 Task: Add an event with the title Staff Training: Customer Service Excellence, date '2024/04/10', time 8:00 AM to 10:00 AMand add a description: Join us at the Networking Mixer Event and unlock a world of professional opportunities. Connect with like-minded individuals, expand your network, and forge relationships that can propel your career to new heights. With a diverse group of professionals in attendance, you will leave inspired, informed, and equipped with valuable connections to support your professional journey., put the event into Green category . Add location for the event as: 567 Vineyard Road, London, United Kingdom, logged in from the account softage.3@softage.netand send the event invitation to softage.9@softage.net and softage.10@softage.net. Set a reminder for the event 12 hour before
Action: Mouse moved to (80, 93)
Screenshot: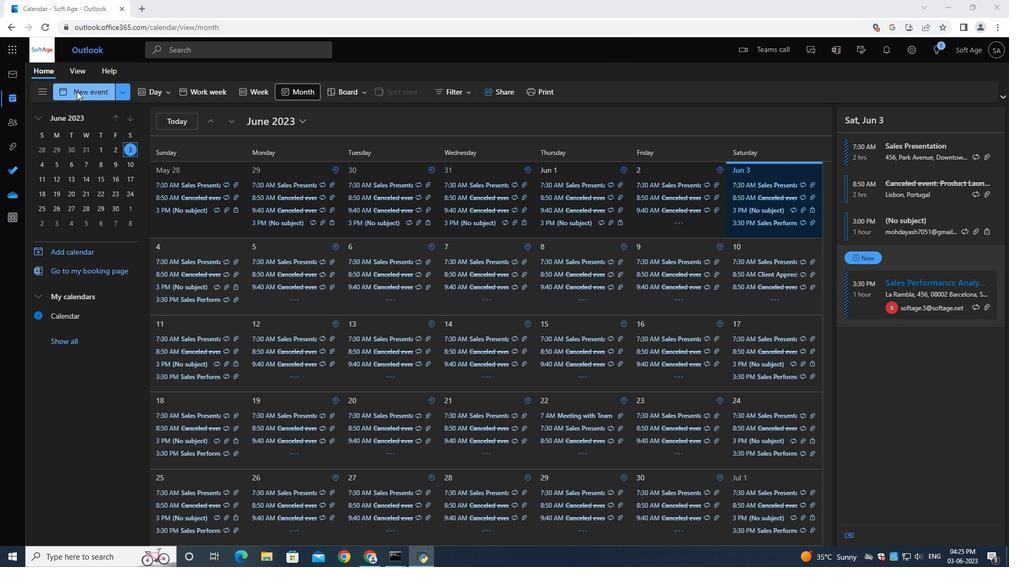 
Action: Mouse pressed left at (80, 93)
Screenshot: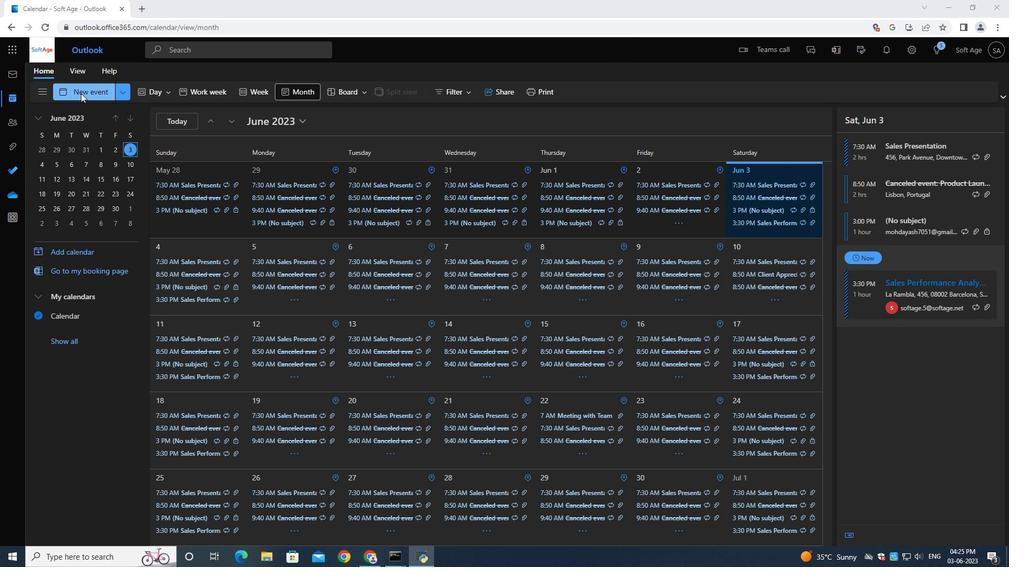 
Action: Mouse moved to (375, 163)
Screenshot: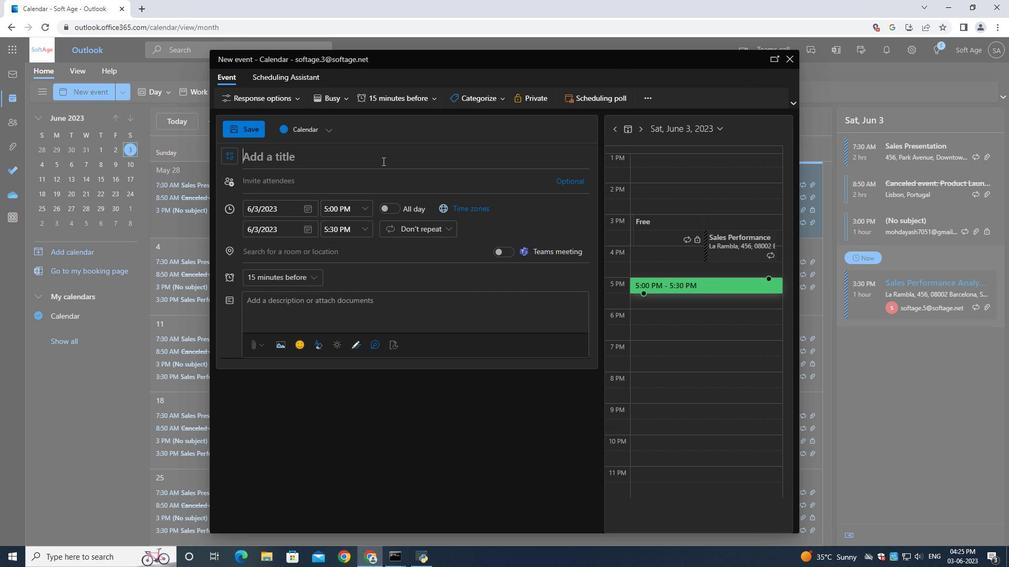 
Action: Mouse pressed left at (375, 163)
Screenshot: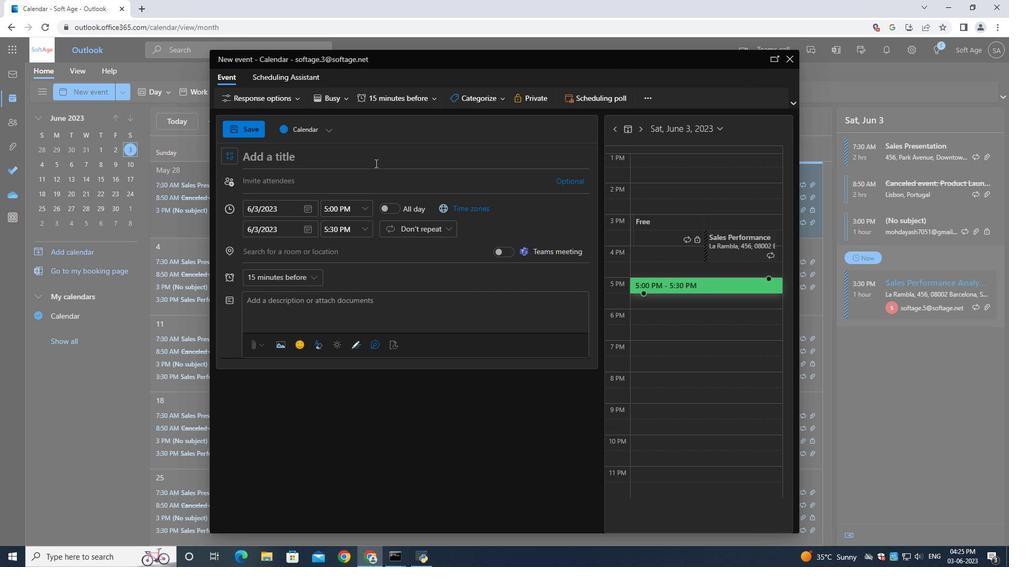 
Action: Mouse moved to (375, 162)
Screenshot: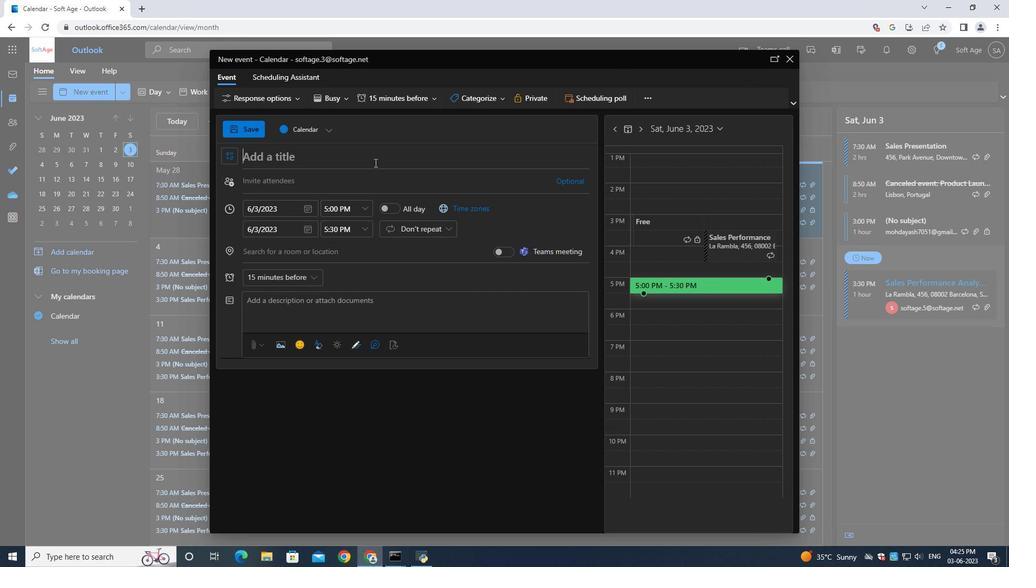 
Action: Key pressed <Key.shift>Staff<Key.shift><Key.space><Key.shift><Key.shift><Key.shift><Key.shift><Key.shift><Key.shift><Key.shift><Key.shift><Key.shift><Key.shift><Key.shift><Key.shift><Key.shift><Key.shift><Key.shift><Key.shift><Key.shift><Key.shift><Key.shift><Key.shift><Key.shift><Key.shift><Key.shift><Key.shift><Key.shift><Key.shift><Key.shift><Key.shift><Key.shift><Key.shift><Key.shift><Key.shift><Key.shift><Key.shift><Key.shift><Key.shift><Key.shift><Key.shift><Key.shift><Key.shift><Key.shift><Key.shift><Key.shift><Key.shift><Key.shift><Key.shift><Key.shift><Key.shift><Key.shift><Key.shift>Training<Key.shift_r>:<Key.space><Key.shift><Key.shift><Key.shift><Key.shift><Key.shift><Key.shift><Key.shift><Key.shift><Key.shift><Key.shift><Key.shift><Key.shift><Key.shift><Key.shift><Key.shift><Key.shift><Key.shift><Key.shift><Key.shift><Key.shift><Key.shift><Key.shift><Key.shift><Key.shift><Key.shift>Custto<Key.backspace><Key.backspace>omer<Key.space><Key.shift>Service<Key.space><Key.shift>Excellence
Screenshot: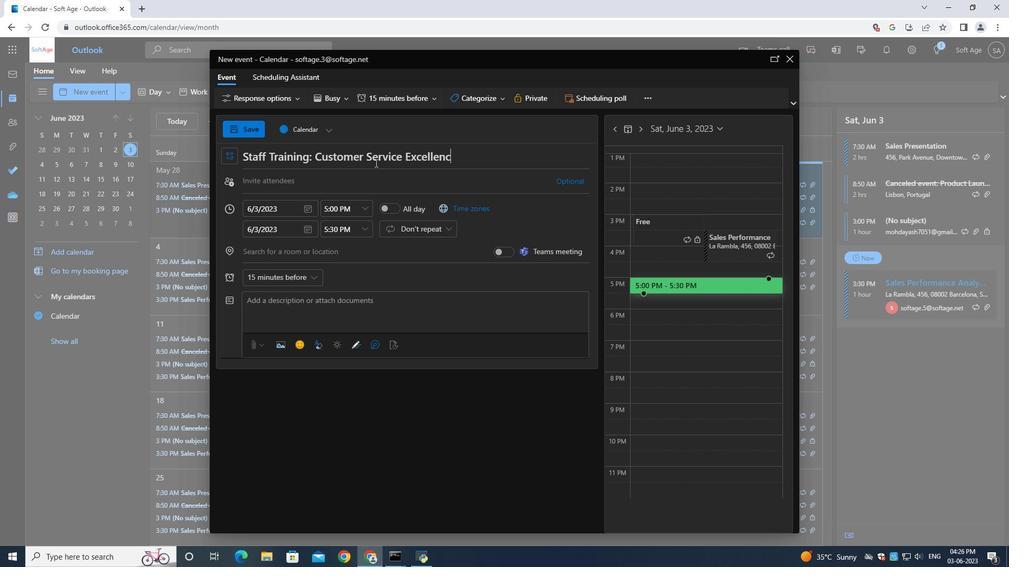 
Action: Mouse moved to (306, 203)
Screenshot: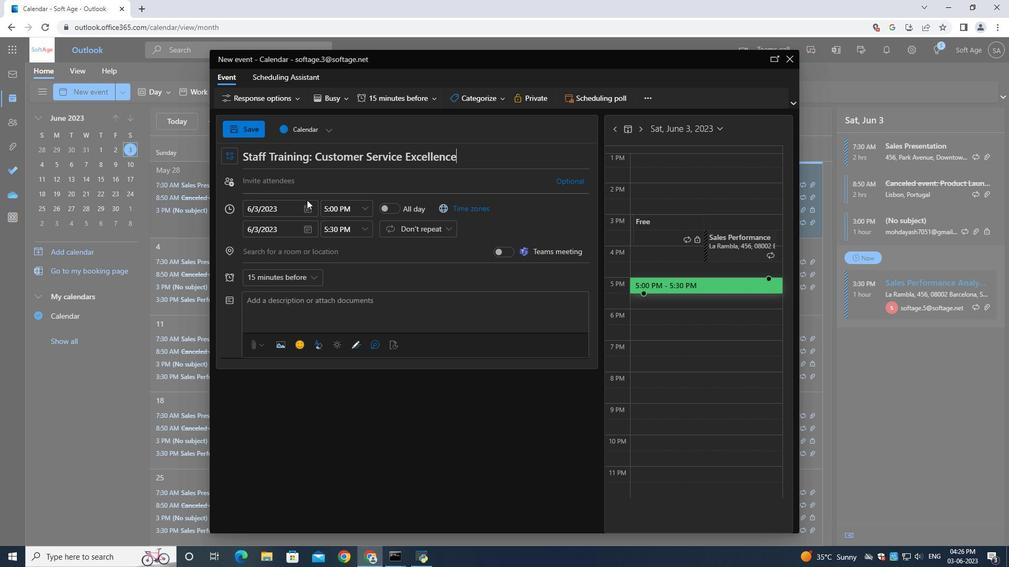 
Action: Mouse pressed left at (306, 203)
Screenshot: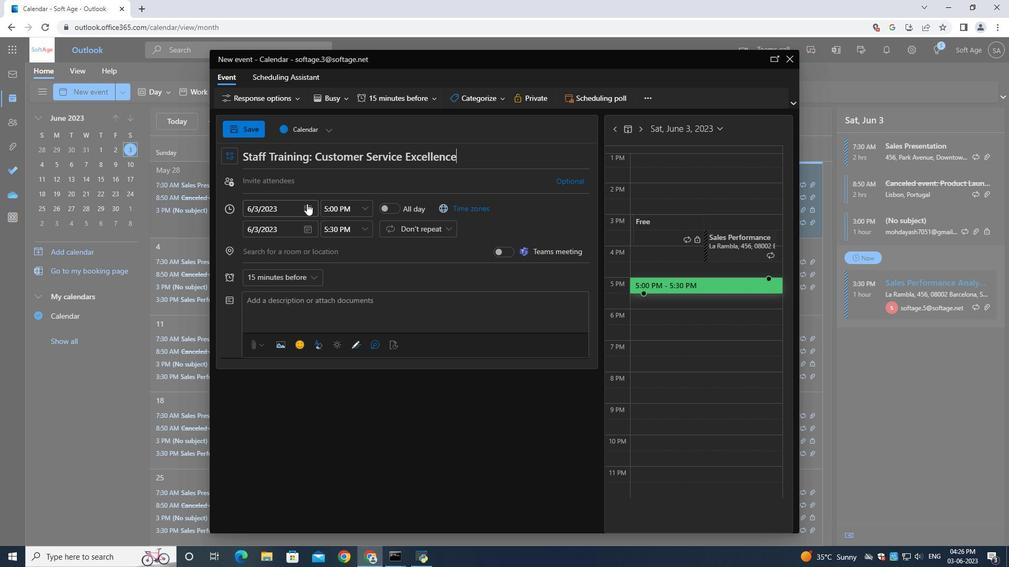 
Action: Mouse moved to (341, 233)
Screenshot: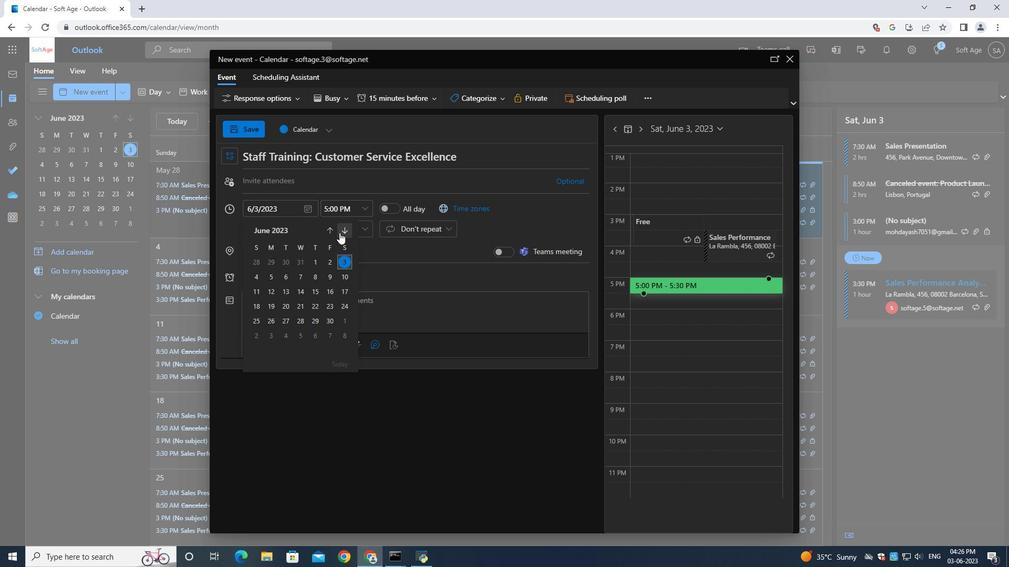 
Action: Mouse pressed left at (341, 233)
Screenshot: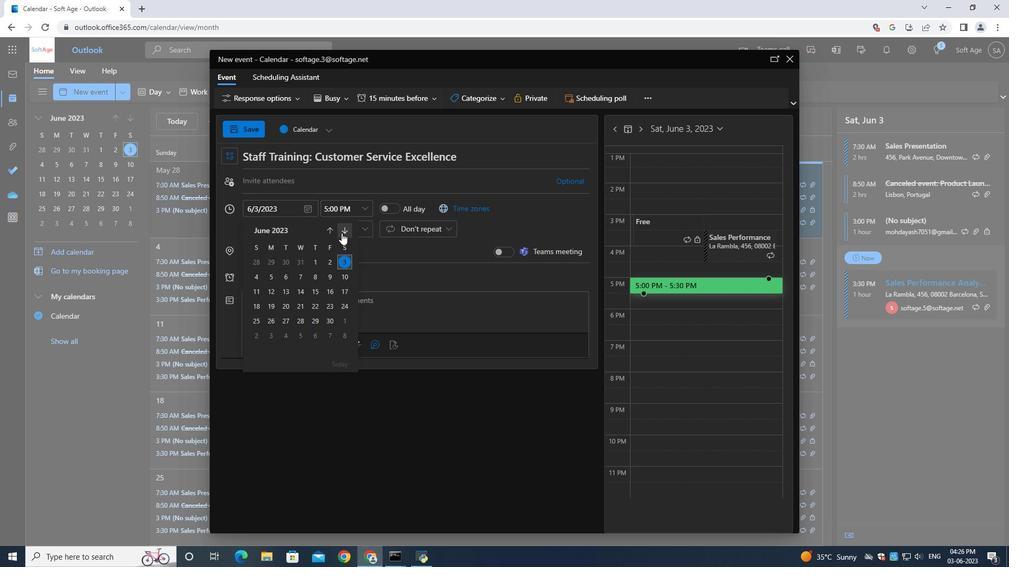 
Action: Mouse pressed left at (341, 233)
Screenshot: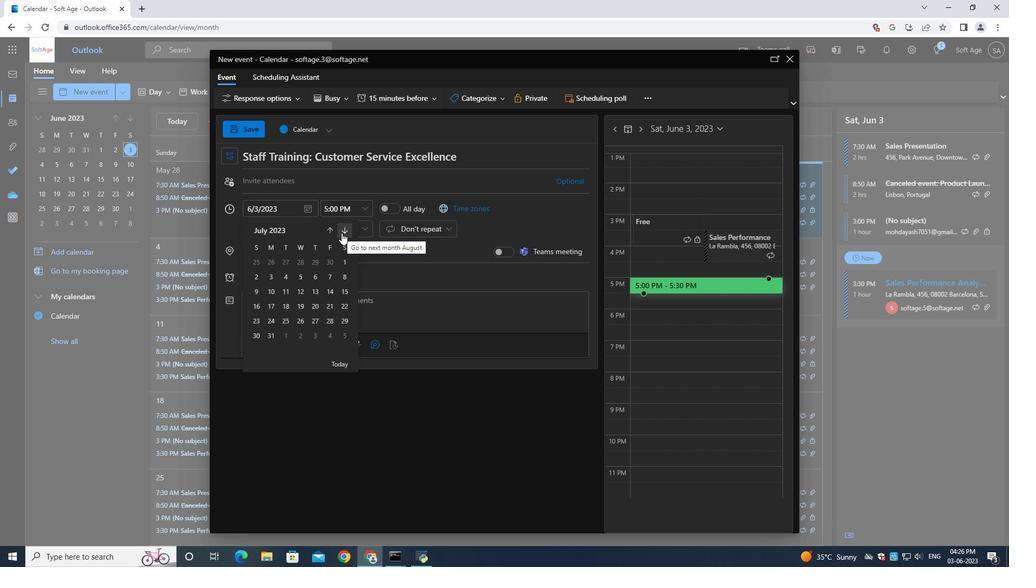 
Action: Mouse pressed left at (341, 233)
Screenshot: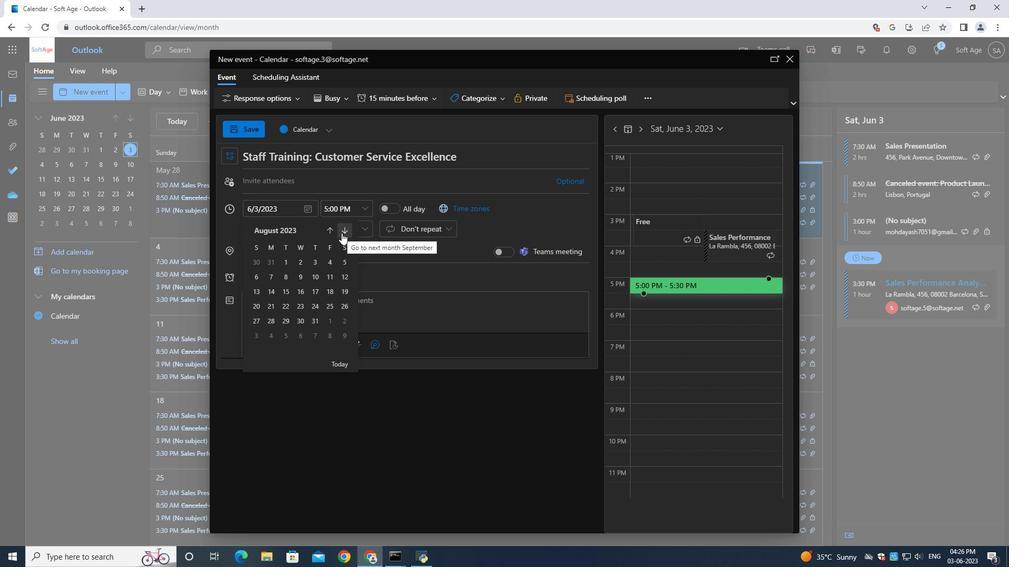 
Action: Mouse pressed left at (341, 233)
Screenshot: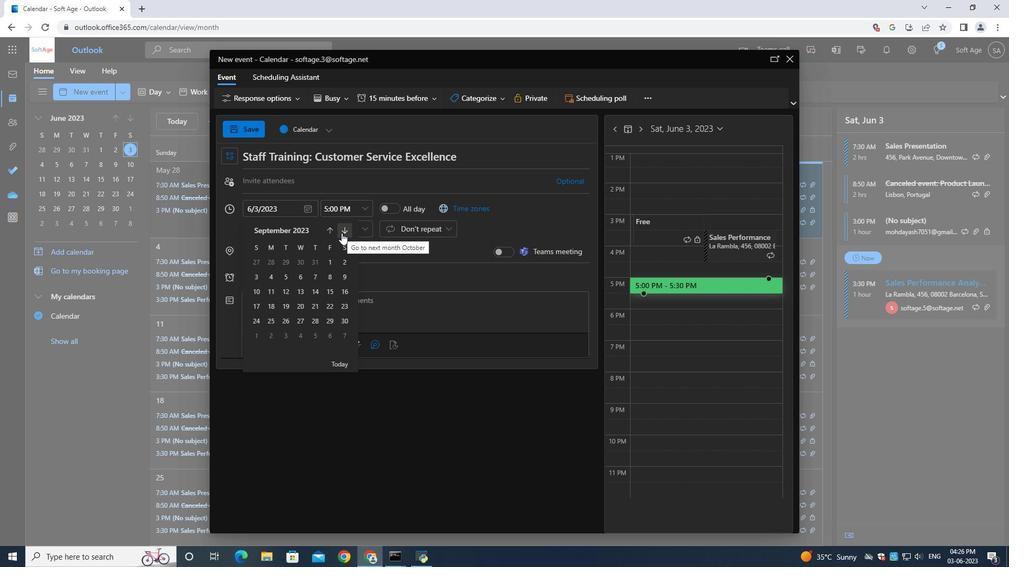 
Action: Mouse pressed left at (341, 233)
Screenshot: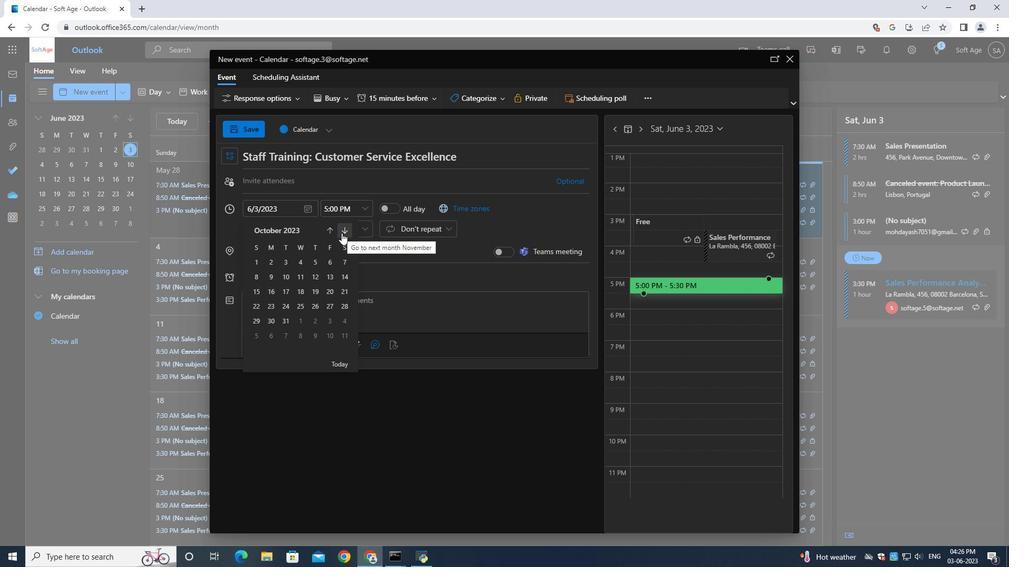 
Action: Mouse moved to (342, 233)
Screenshot: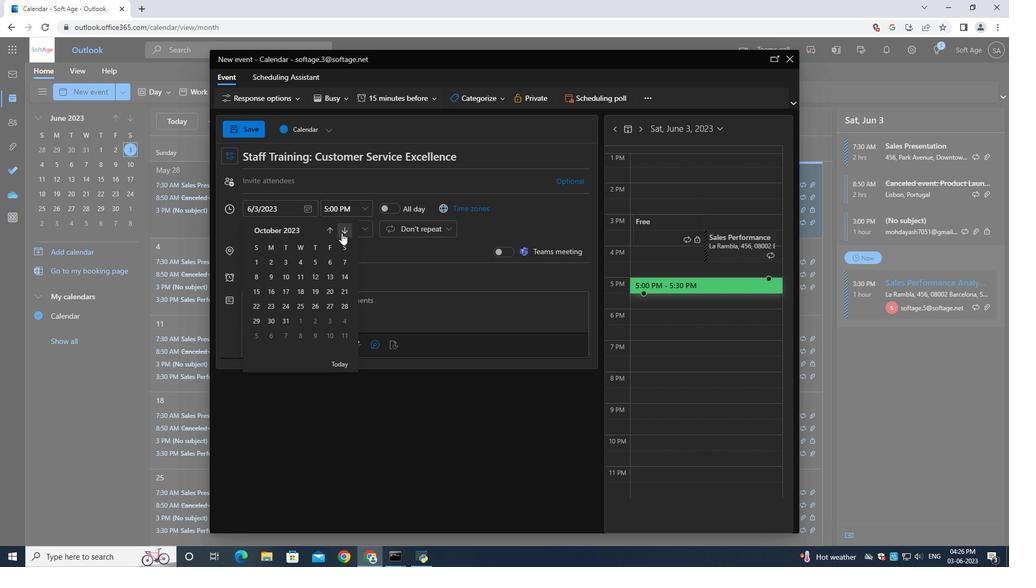 
Action: Mouse pressed left at (342, 233)
Screenshot: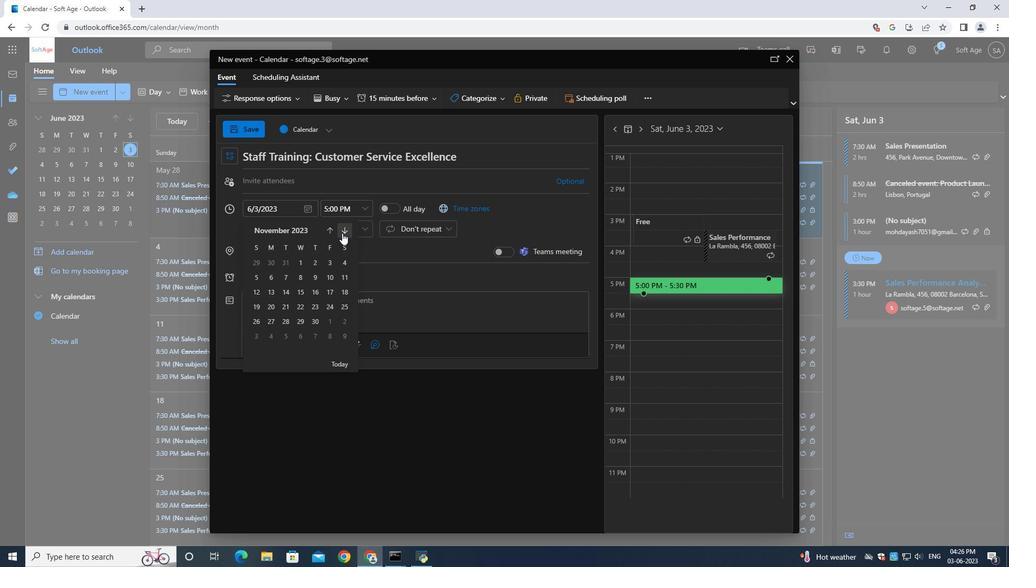 
Action: Mouse pressed left at (342, 233)
Screenshot: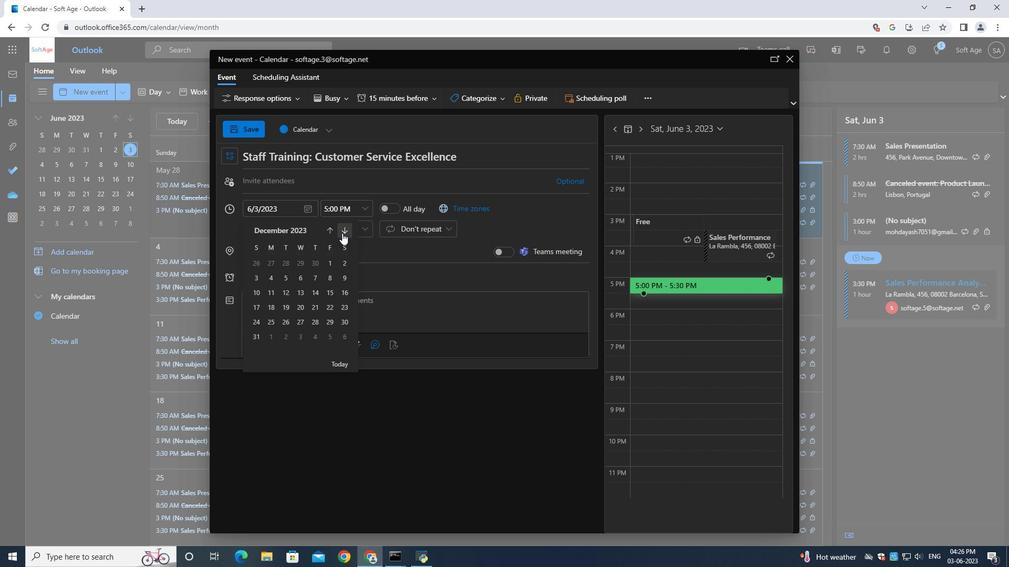 
Action: Mouse pressed left at (342, 233)
Screenshot: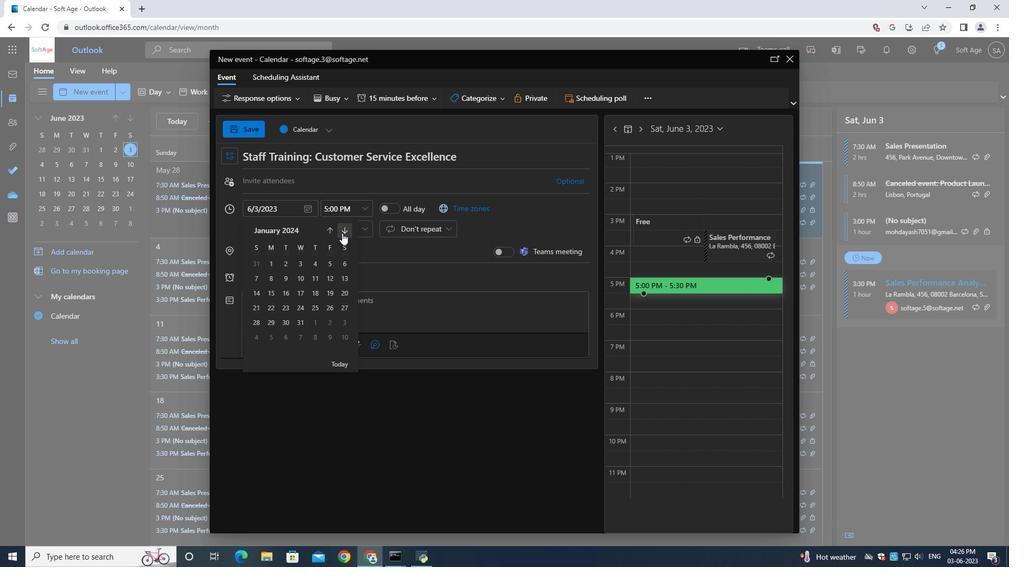
Action: Mouse pressed left at (342, 233)
Screenshot: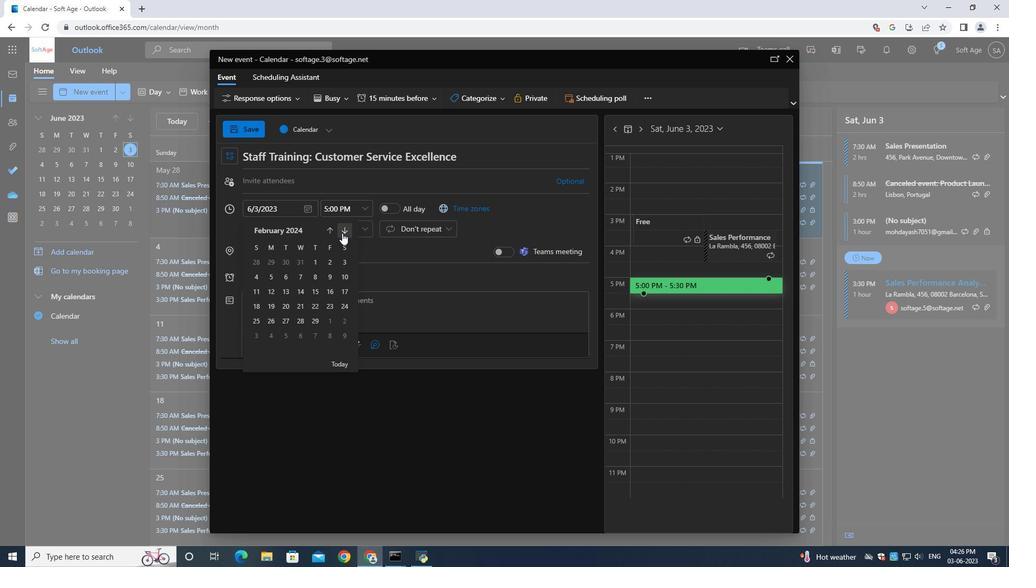 
Action: Mouse moved to (327, 232)
Screenshot: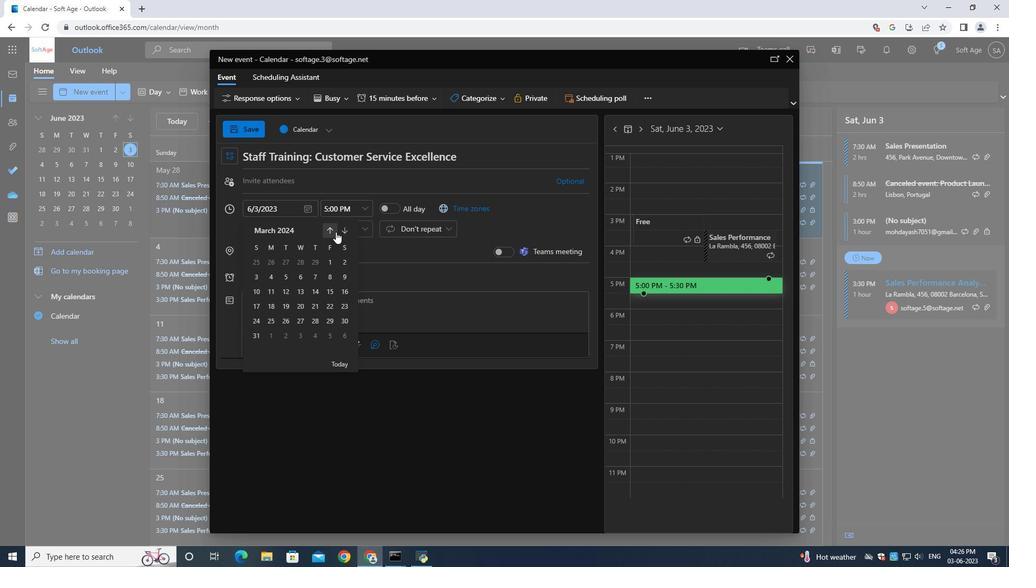 
Action: Mouse pressed left at (327, 232)
Screenshot: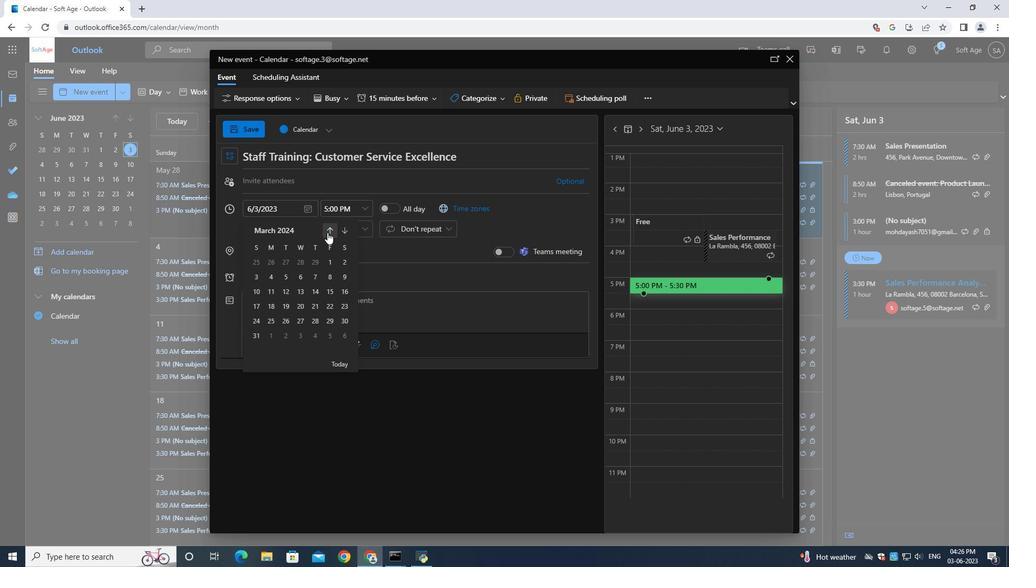 
Action: Mouse pressed left at (327, 232)
Screenshot: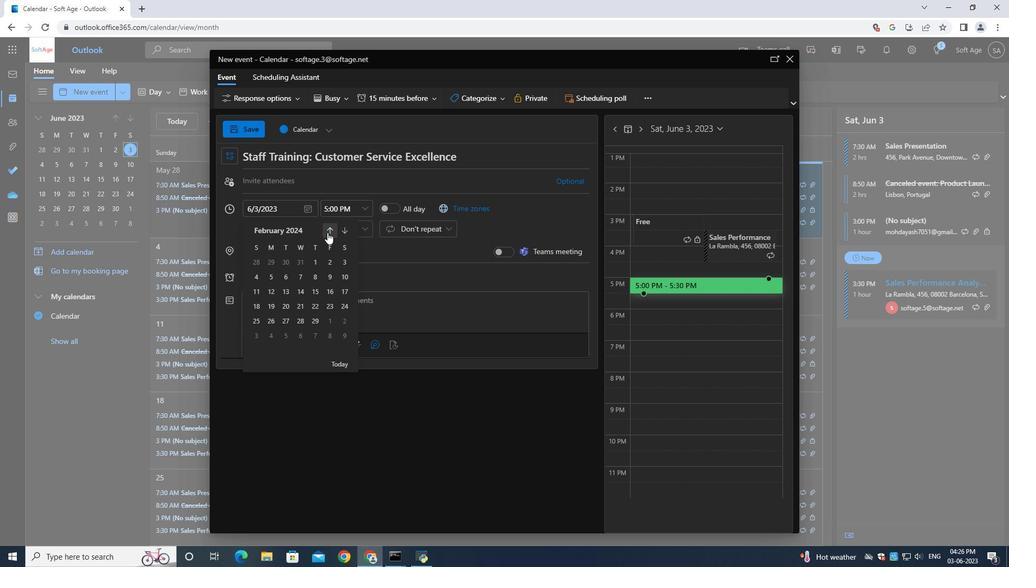 
Action: Mouse moved to (344, 229)
Screenshot: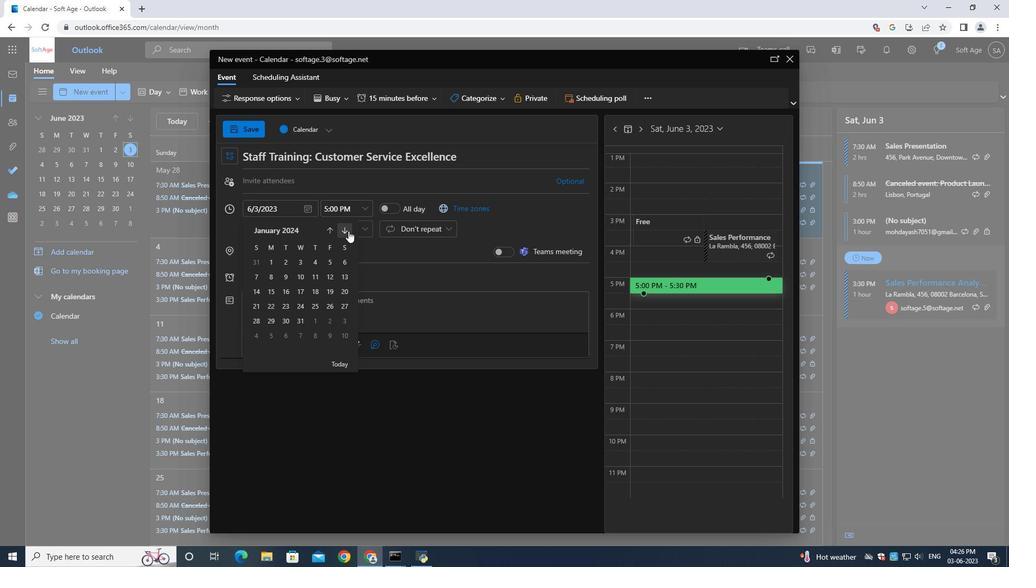 
Action: Mouse pressed left at (344, 229)
Screenshot: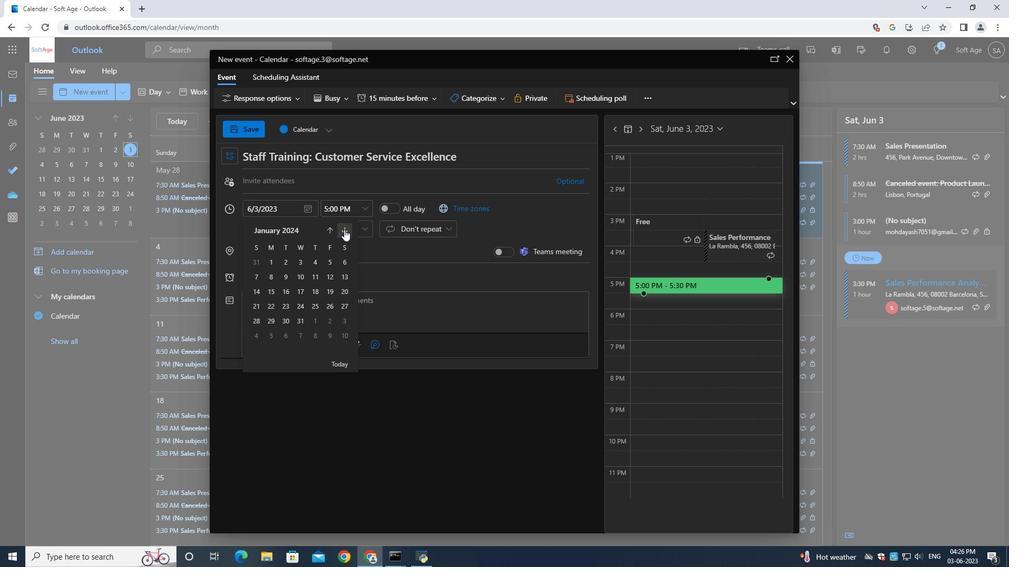 
Action: Mouse pressed left at (344, 229)
Screenshot: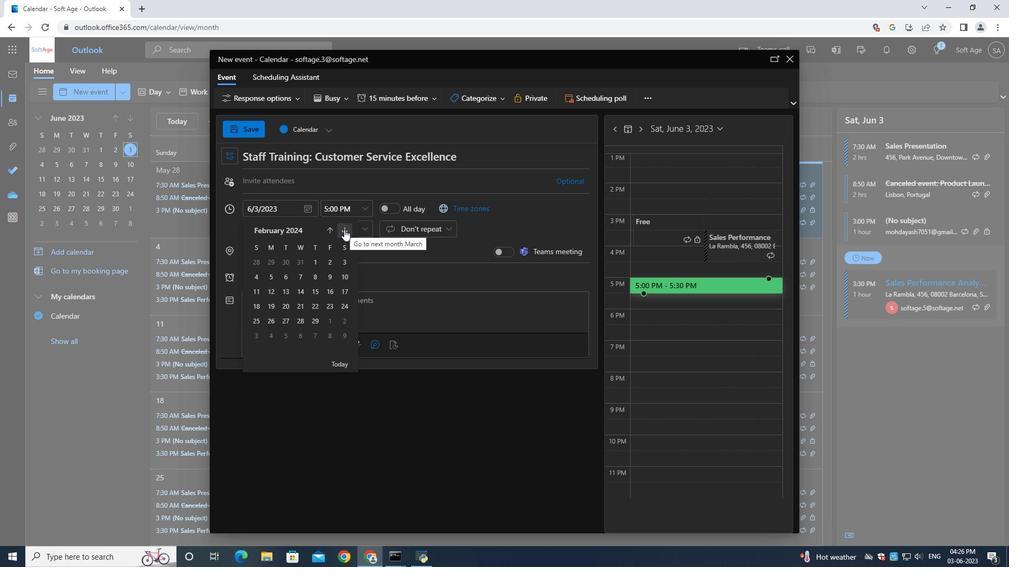 
Action: Mouse pressed left at (344, 229)
Screenshot: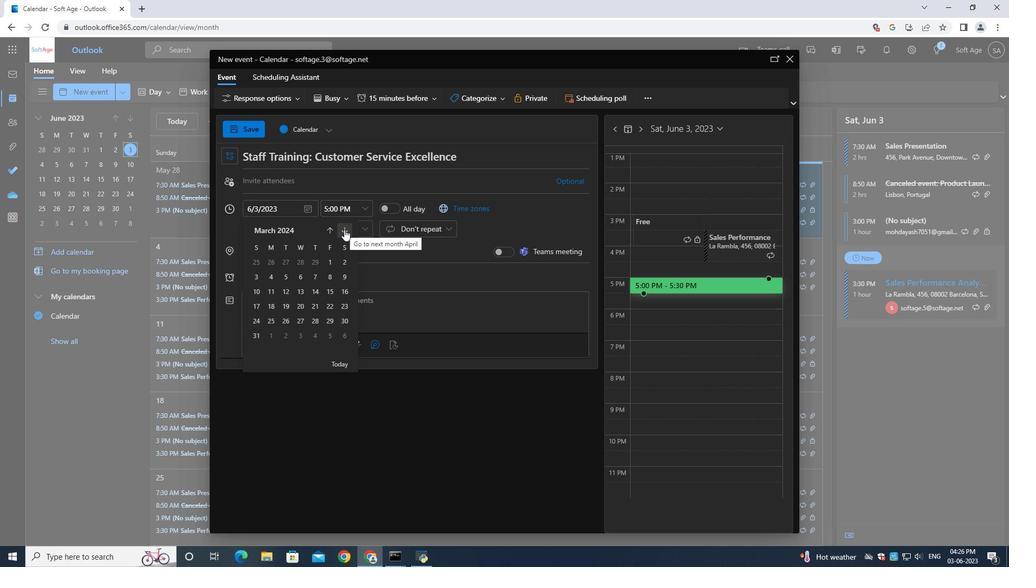 
Action: Mouse moved to (302, 282)
Screenshot: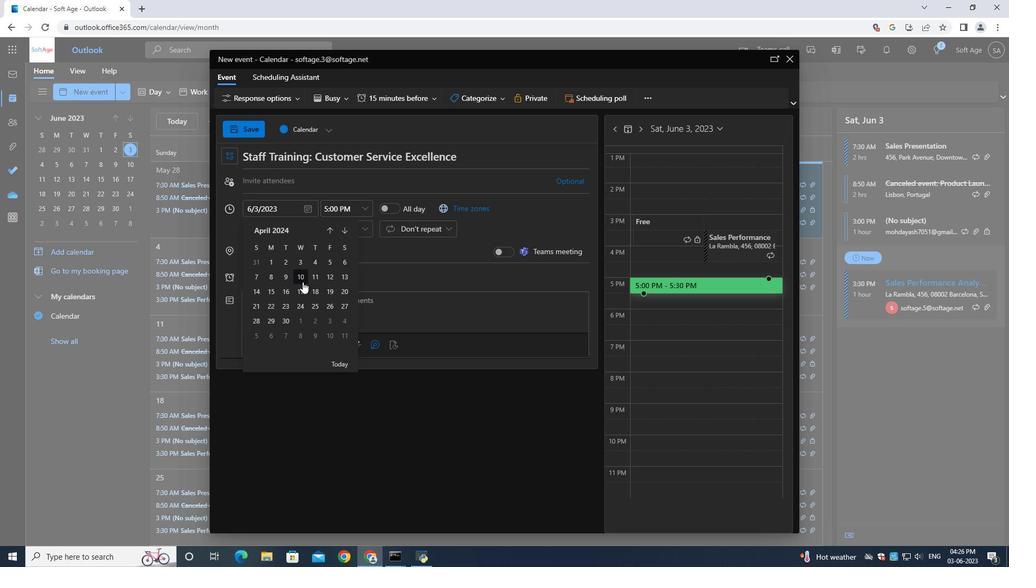 
Action: Mouse pressed left at (302, 282)
Screenshot: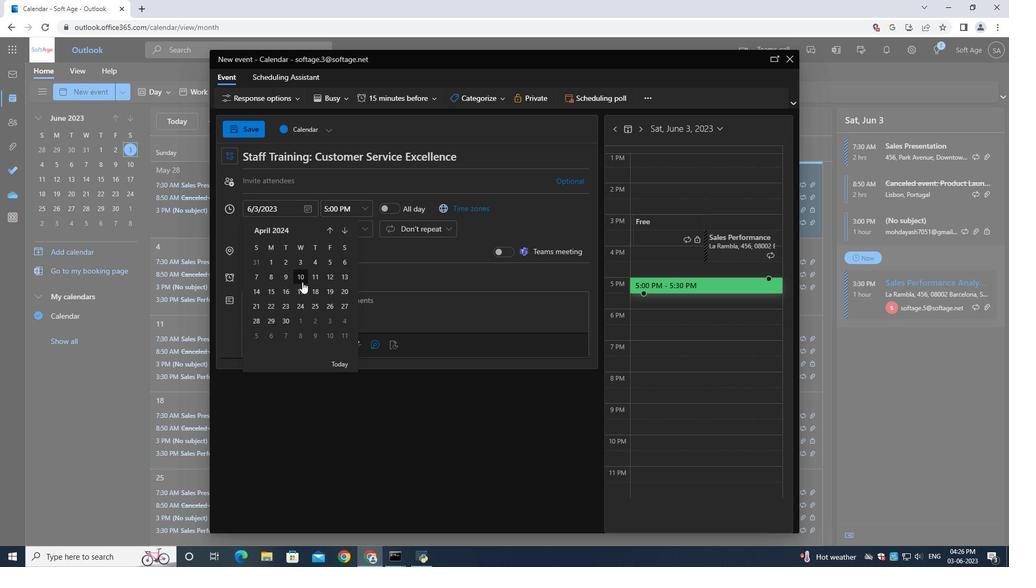 
Action: Mouse moved to (349, 212)
Screenshot: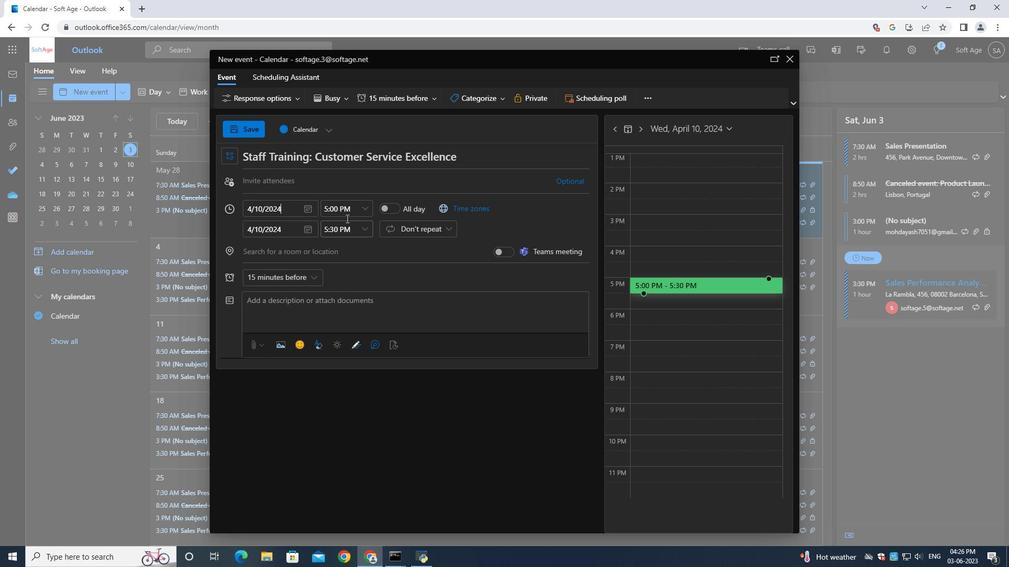 
Action: Mouse pressed left at (349, 212)
Screenshot: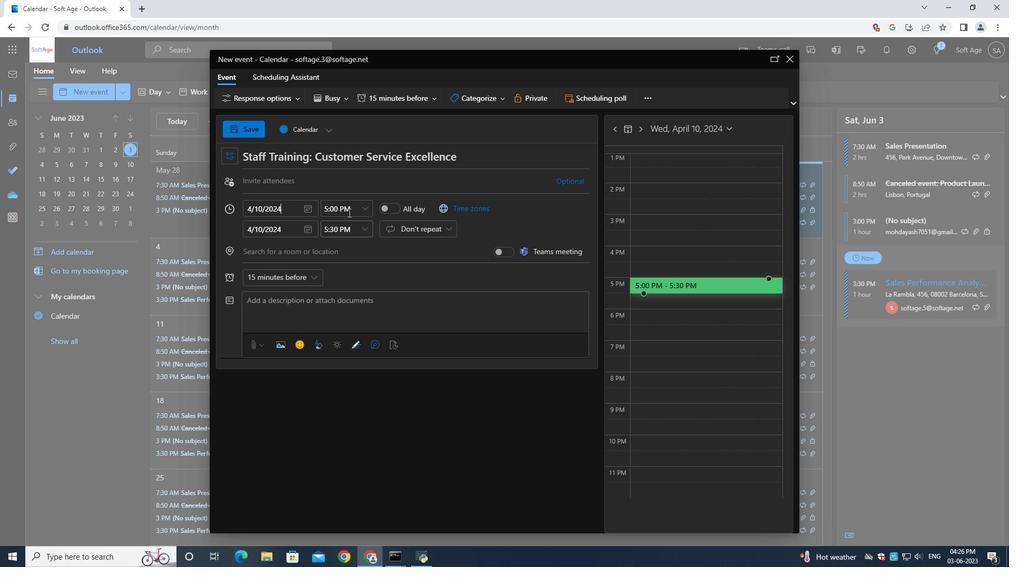 
Action: Mouse moved to (350, 213)
Screenshot: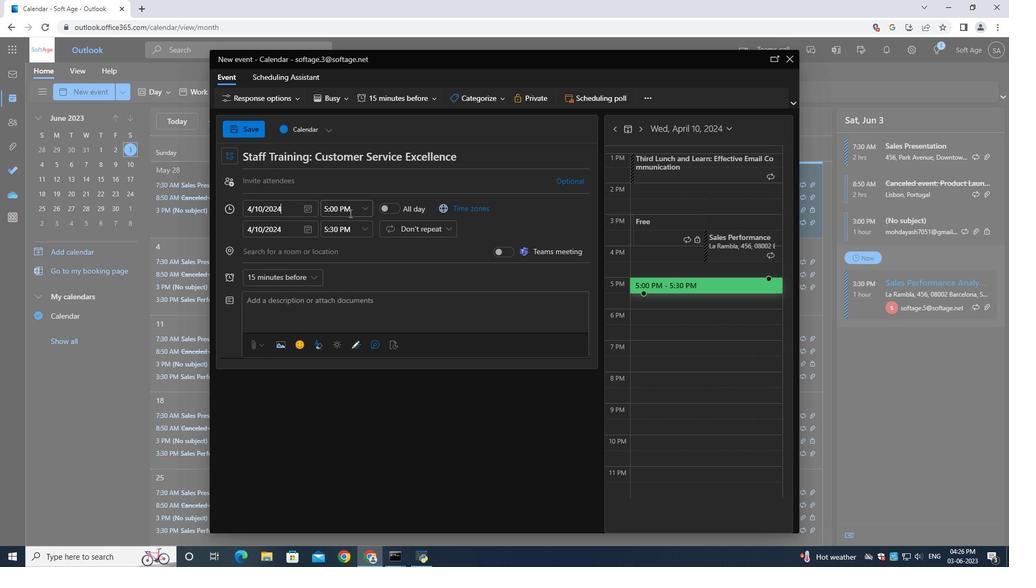 
Action: Key pressed 8<Key.shift_r>:00<Key.shift>AM
Screenshot: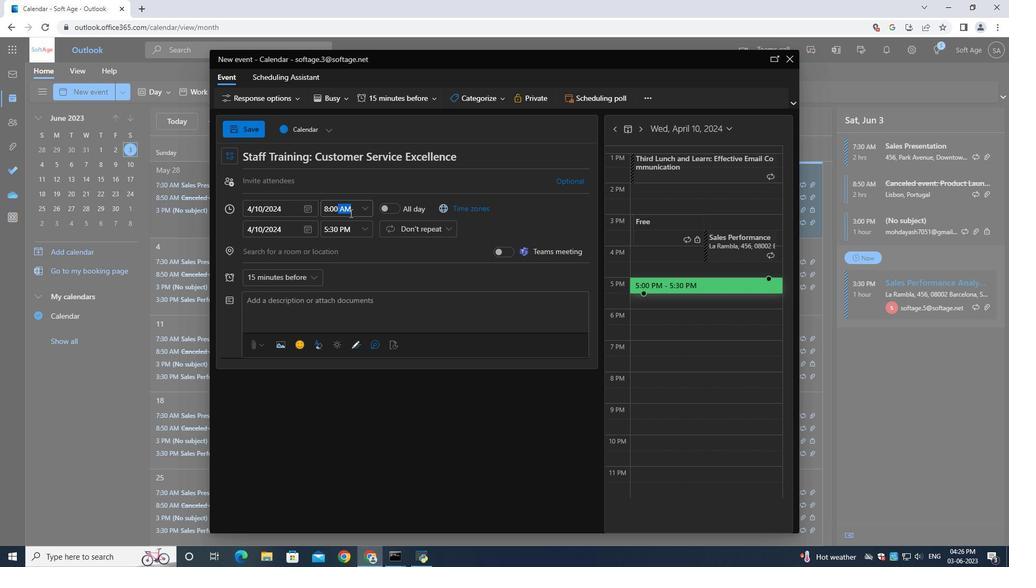 
Action: Mouse moved to (336, 232)
Screenshot: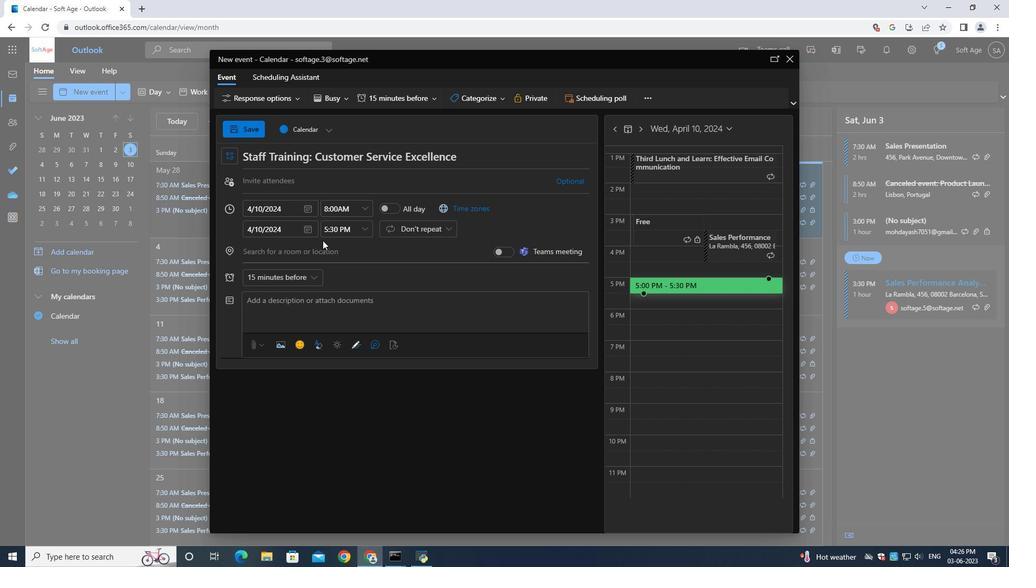 
Action: Mouse pressed left at (336, 232)
Screenshot: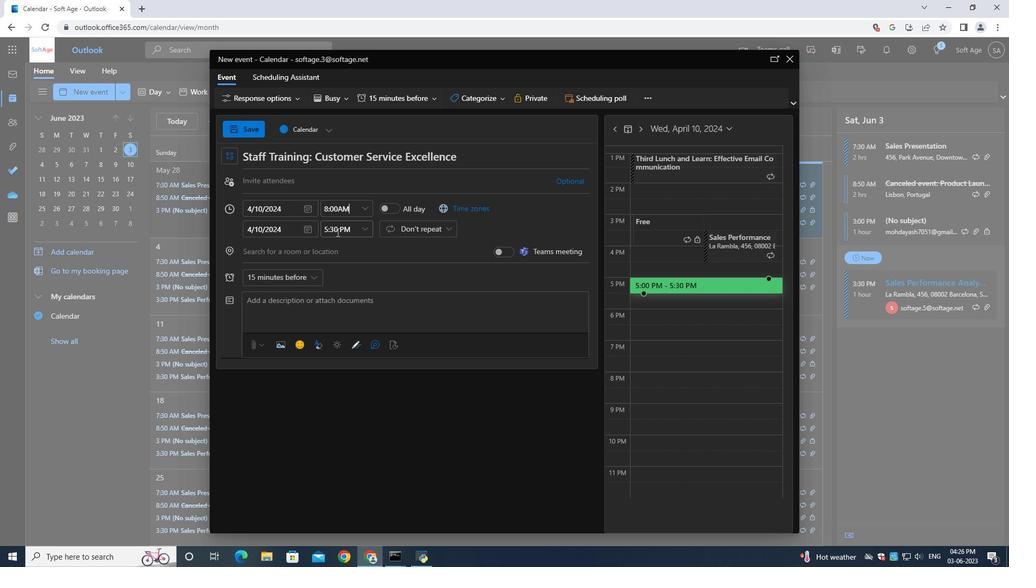 
Action: Mouse moved to (336, 232)
Screenshot: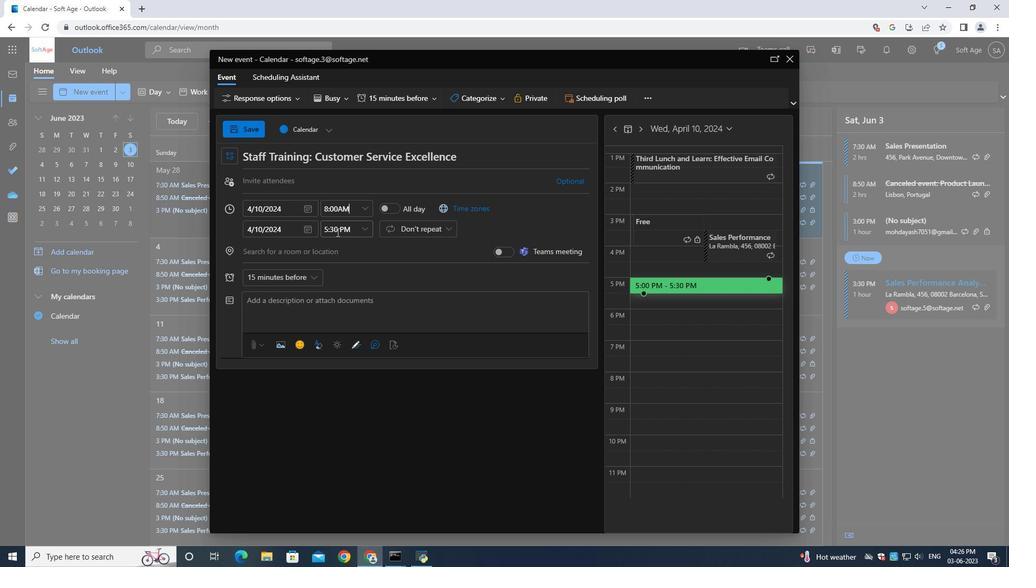 
Action: Key pressed 10<Key.shift_r>:00<Key.shift>AM
Screenshot: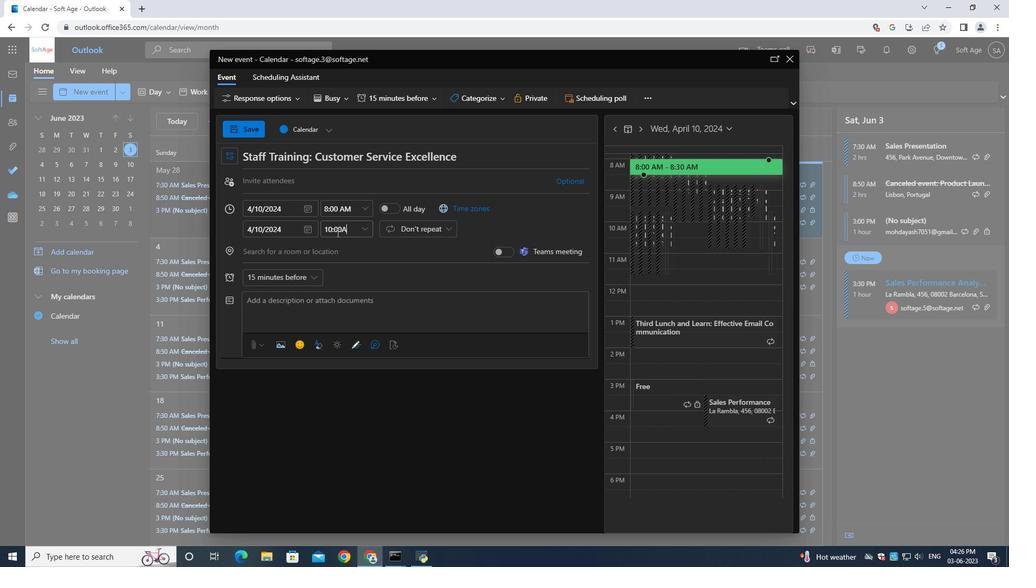 
Action: Mouse moved to (287, 306)
Screenshot: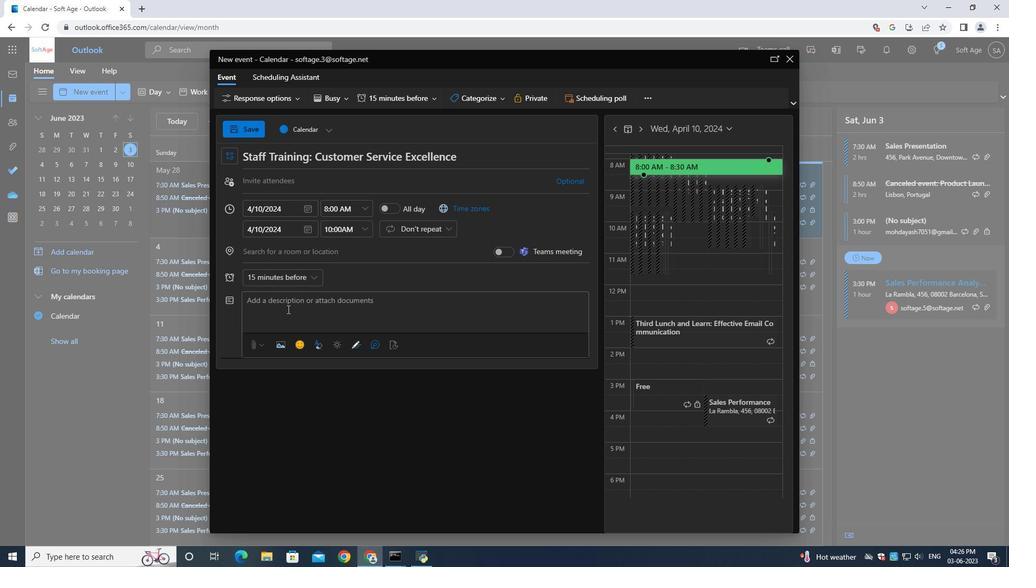 
Action: Mouse pressed left at (287, 306)
Screenshot: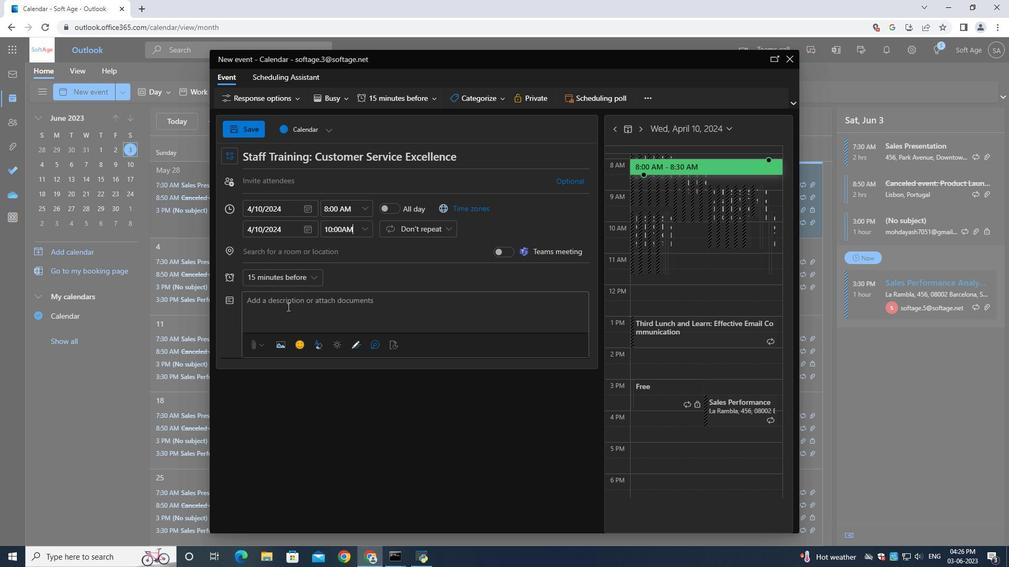 
Action: Mouse moved to (288, 307)
Screenshot: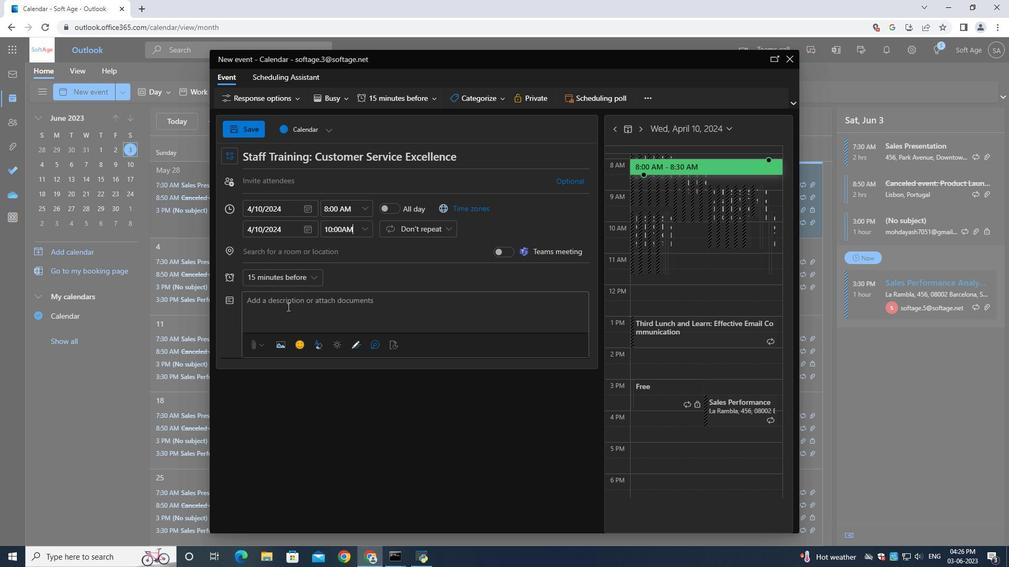 
Action: Key pressed <Key.shift>Join<Key.space>us<Key.space>at<Key.space>the<Key.space><Key.shift>Networking<Key.space><Key.shift>Mixer<Key.space><Key.shift>Event<Key.space>and<Key.space><Key.shift><Key.shift><Key.shift><Key.shift><Key.shift><Key.shift><Key.shift><Key.shift><Key.shift><Key.shift><Key.shift><Key.shift><Key.shift><Key.shift><Key.shift><Key.shift><Key.shift><Key.shift><Key.shift><Key.shift><Key.shift><Key.shift><Key.shift><Key.shift><Key.shift><Key.shift><Key.shift><Key.shift><Key.shift><Key.shift><Key.shift><Key.shift><Key.shift><Key.shift><Key.shift><Key.shift><Key.shift><Key.shift><Key.shift><Key.shift><Key.shift><Key.shift><Key.shift><Key.shift><Key.shift><Key.shift><Key.shift><Key.shift><Key.shift><Key.shift><Key.shift><Key.shift>unlock<Key.space>a<Key.space>world<Key.space>of<Key.space>professional<Key.space>opportunities.<Key.shift><Key.shift><Key.shift><Key.space><Key.shift>Cannect<Key.space>with<Key.space>like-minded<Key.space>individuals,<Key.space>expand<Key.space>your<Key.space>network<Key.space>,<Key.space>and<Key.space>forge<Key.space>relationships<Key.space>that<Key.space>can<Key.space>propel<Key.space>your<Key.space>career<Key.space>to<Key.space>new<Key.space>heights.<Key.space><Key.shift>With<Key.space>a<Key.space>diverse<Key.space>group<Key.space>of<Key.space>professionals<Key.space>in<Key.space>attendance,<Key.space>you<Key.space>will<Key.space>leac<Key.backspace>ve<Key.space>inspired,<Key.space>informed<Key.space><Key.backspace>,<Key.space>and<Key.space>equipped<Key.space>with<Key.space>valuable<Key.space>connections<Key.space>to<Key.space>support<Key.space>your<Key.space>profr<Key.backspace>essin<Key.backspace>onal<Key.space>journey.
Screenshot: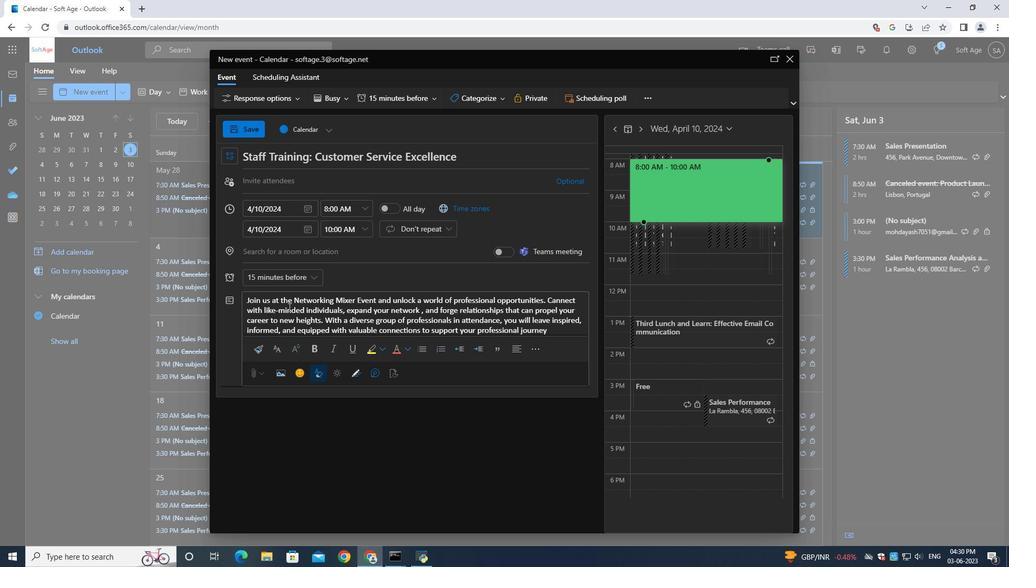 
Action: Mouse moved to (473, 97)
Screenshot: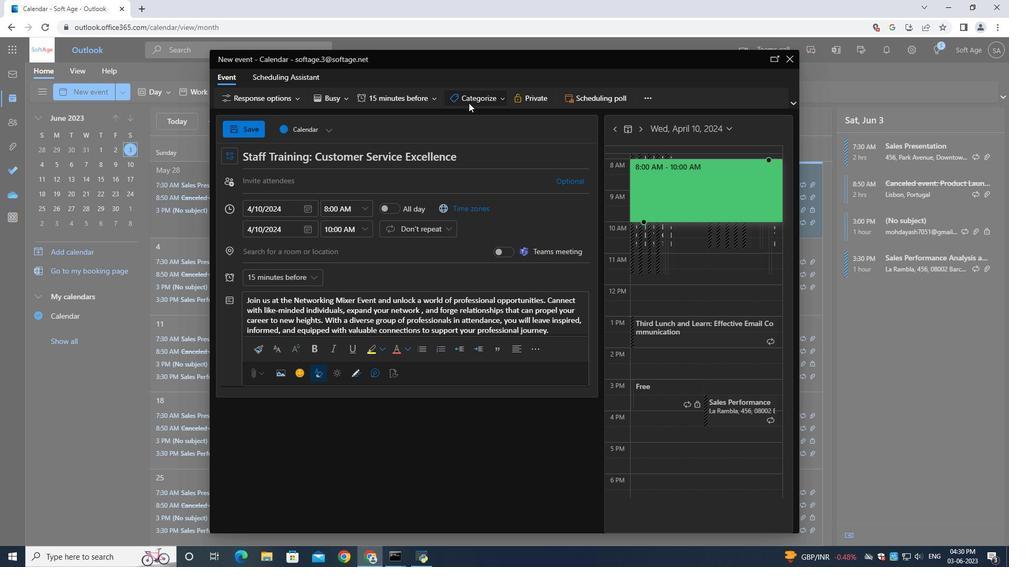 
Action: Mouse pressed left at (473, 97)
Screenshot: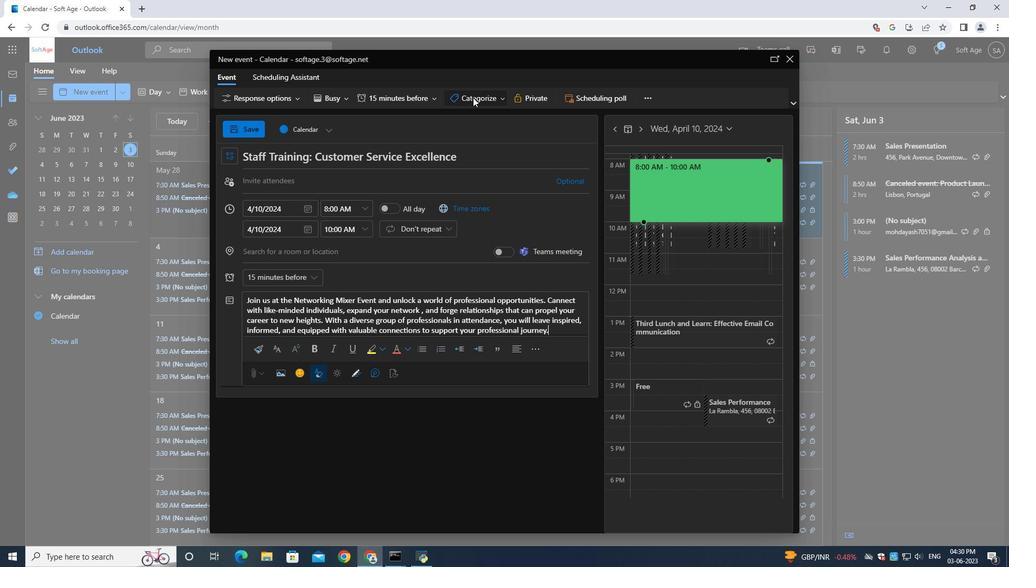 
Action: Mouse moved to (481, 129)
Screenshot: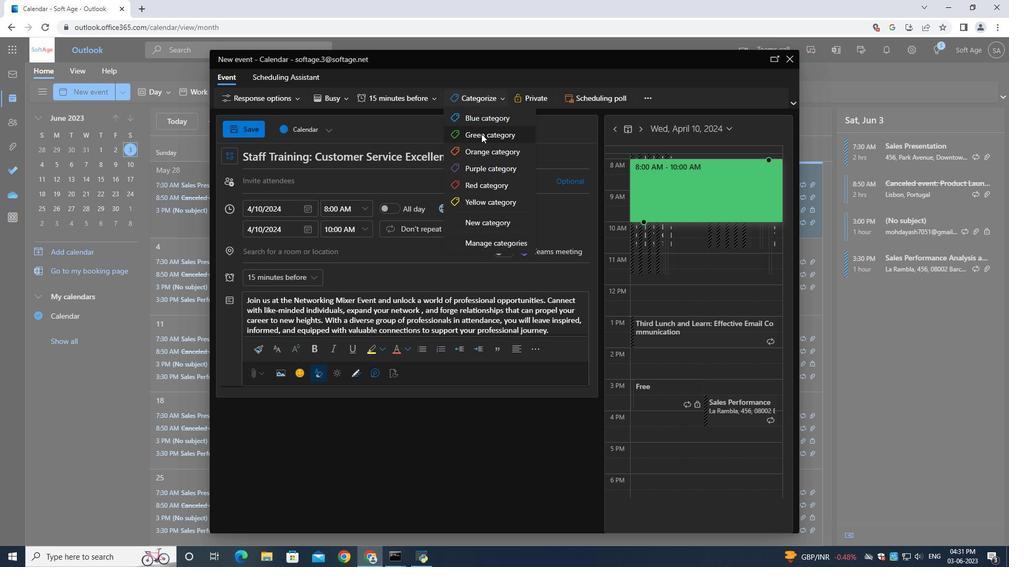 
Action: Mouse pressed left at (481, 129)
Screenshot: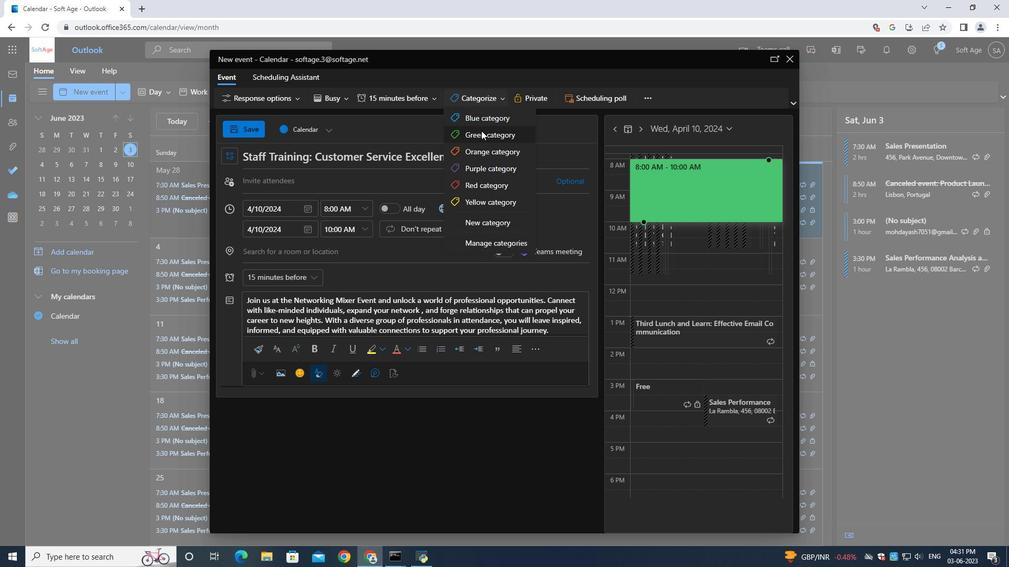 
Action: Mouse moved to (265, 254)
Screenshot: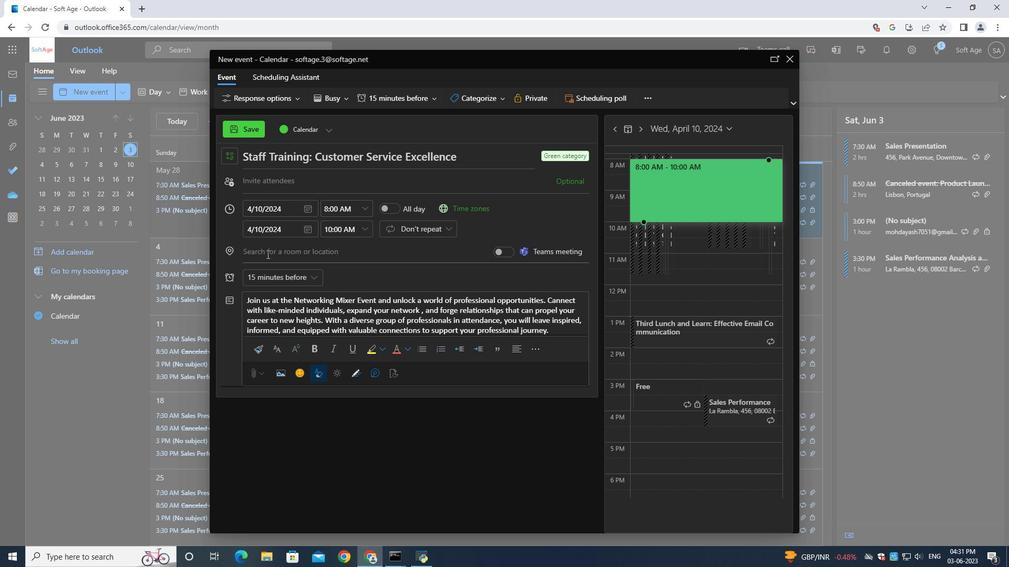 
Action: Mouse pressed left at (265, 254)
Screenshot: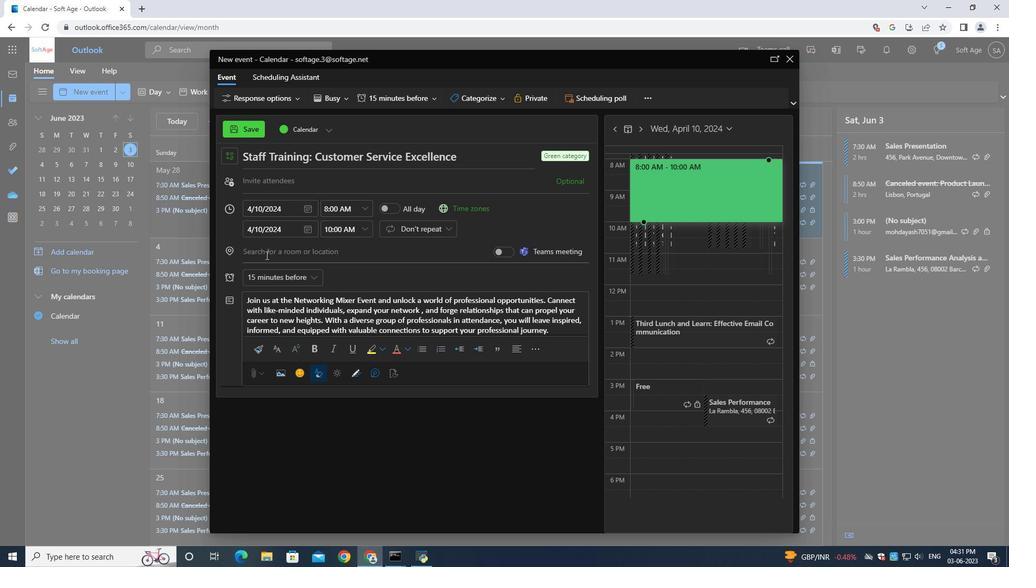
Action: Key pressed 567<Key.space><Key.shift><Key.shift><Key.shift><Key.shift><Key.shift><Key.shift><Key.shift><Key.shift><Key.shift><Key.shift><Key.shift><Key.shift><Key.shift><Key.shift><Key.shift><Key.shift><Key.shift><Key.shift><Key.shift><Key.shift><Key.shift><Key.shift><Key.shift><Key.shift><Key.shift><Key.shift><Key.shift><Key.shift>V
Screenshot: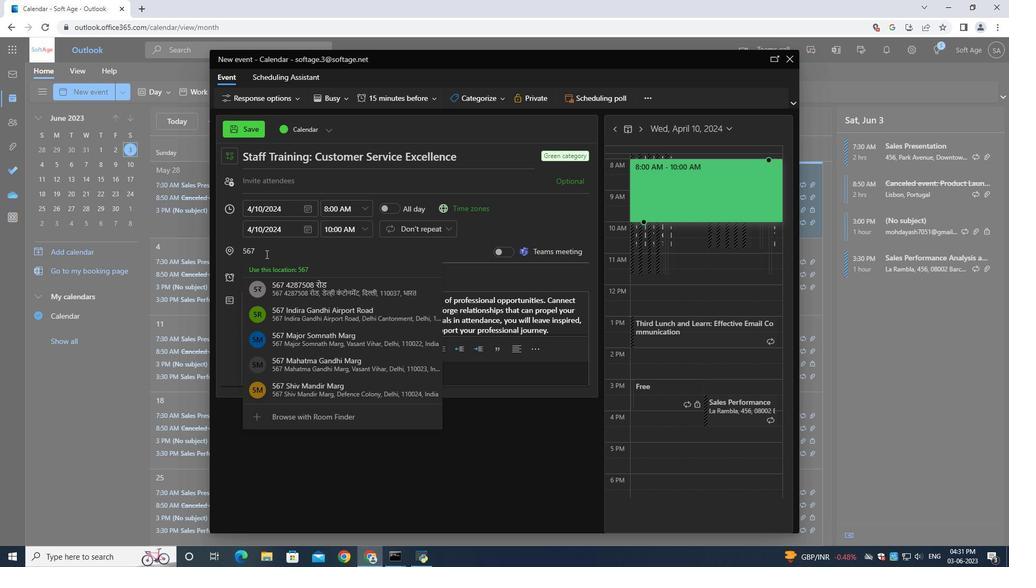 
Action: Mouse moved to (918, 86)
Screenshot: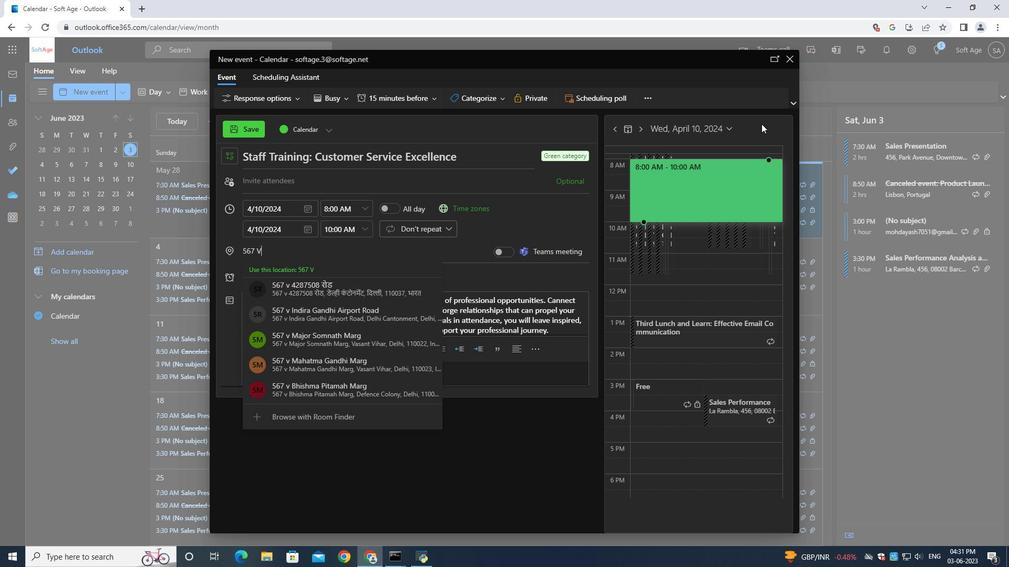 
Action: Key pressed ineyard<Key.space><Key.shift>Road,<Key.space><Key.shift>London<Key.space><Key.backspace>,<Key.space><Key.shift>United<Key.space><Key.backspace><Key.space><Key.shift>Kingdom
Screenshot: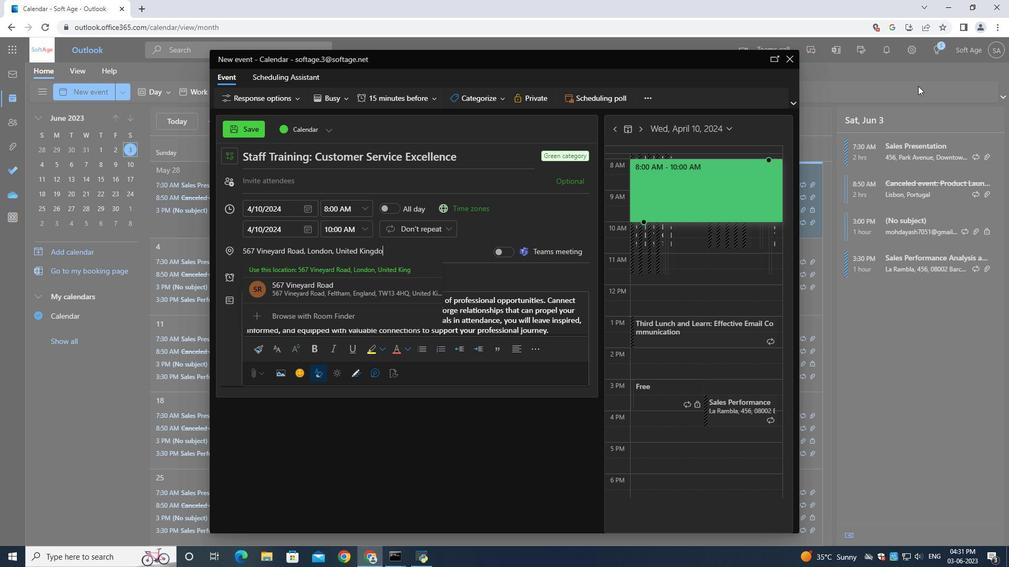 
Action: Mouse moved to (281, 188)
Screenshot: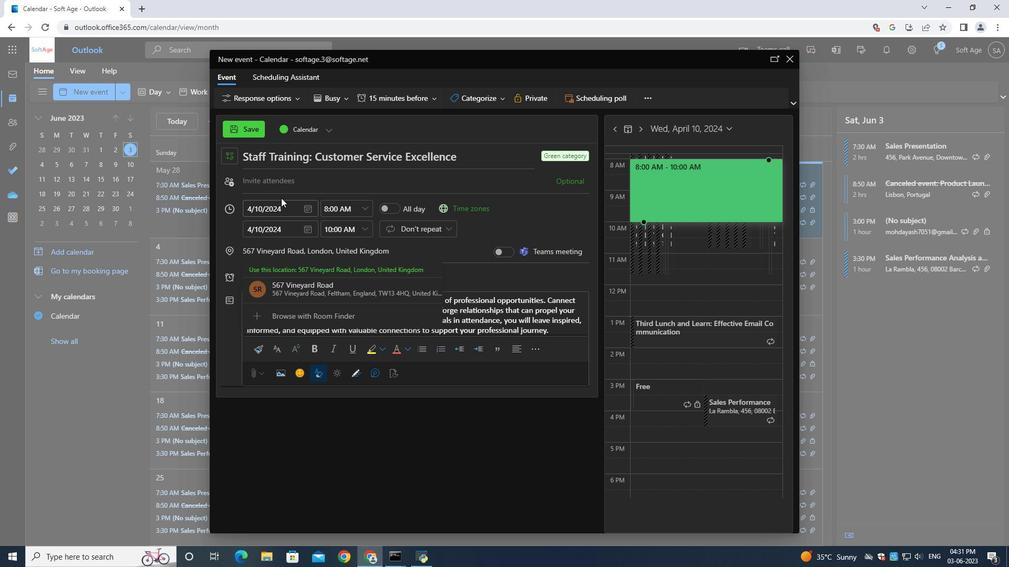 
Action: Mouse pressed left at (281, 188)
Screenshot: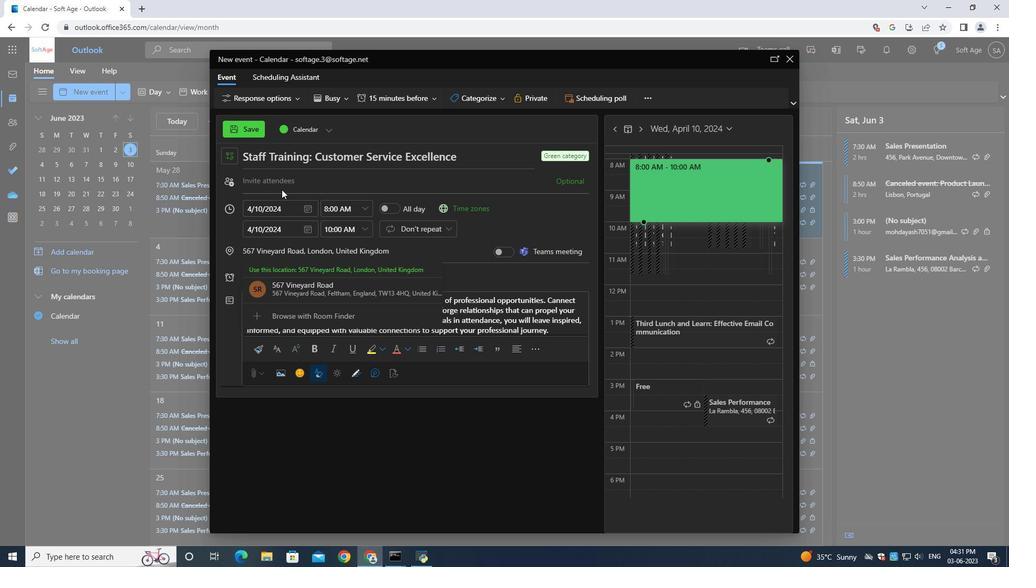 
Action: Key pressed softage.9<Key.shift>@softage.net
Screenshot: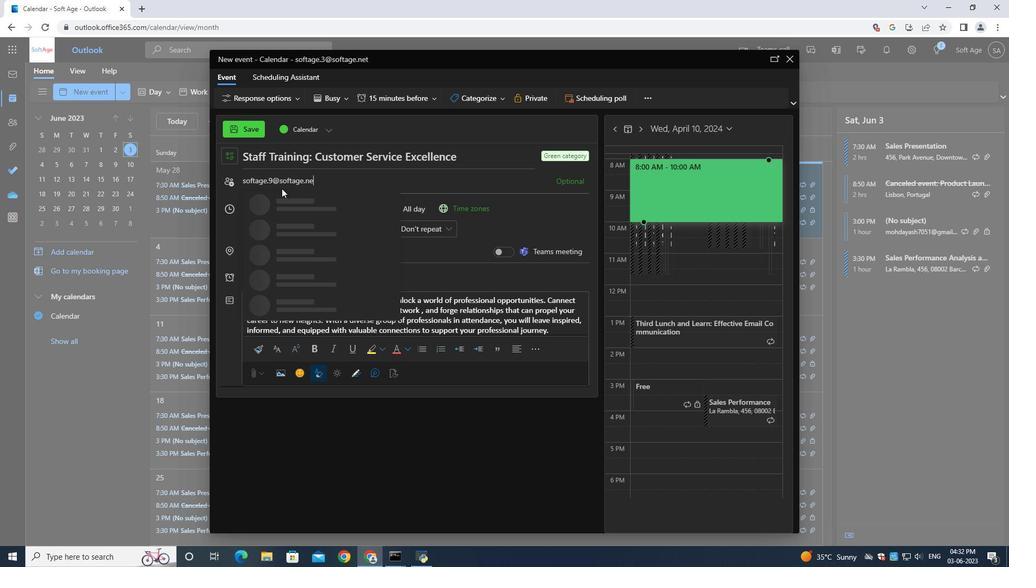 
Action: Mouse moved to (304, 204)
Screenshot: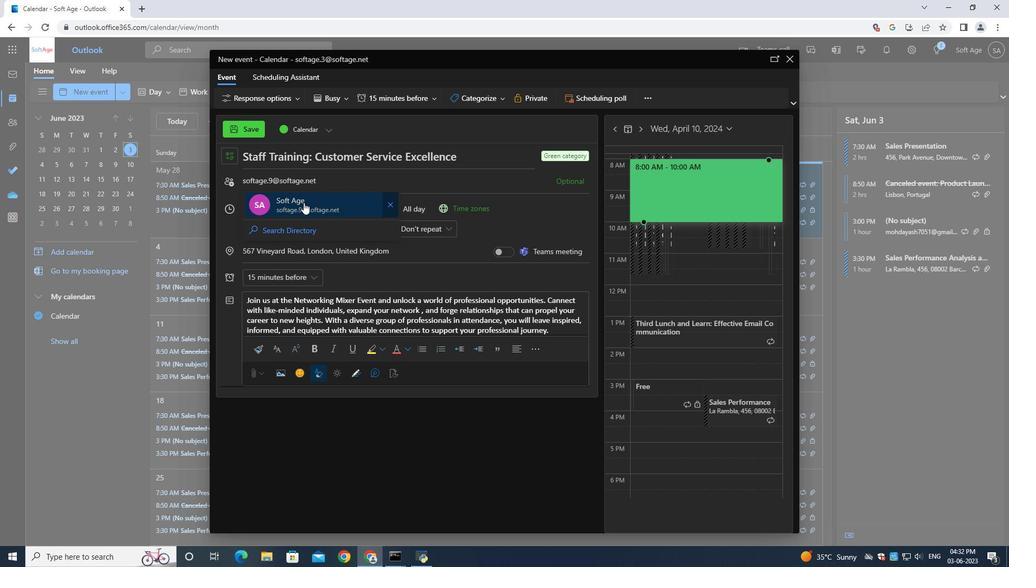 
Action: Mouse pressed left at (304, 204)
Screenshot: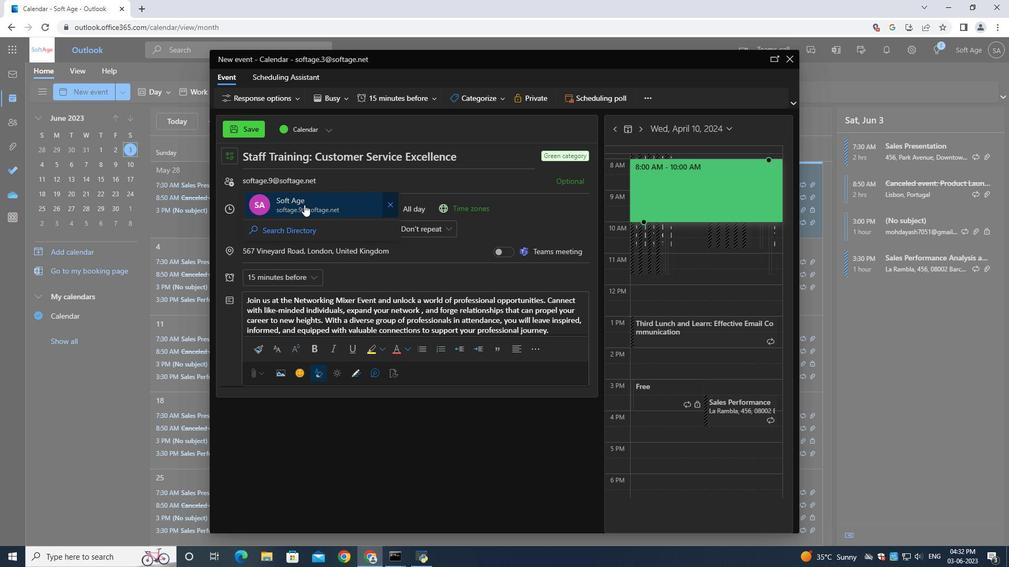 
Action: Mouse moved to (304, 204)
Screenshot: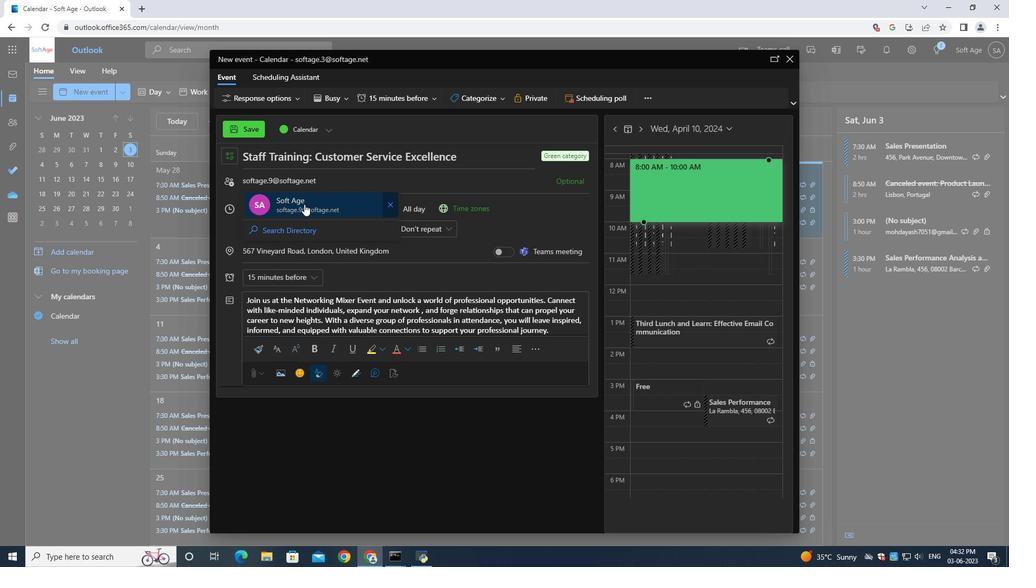 
Action: Key pressed softage.10<Key.shift>@softage.net
Screenshot: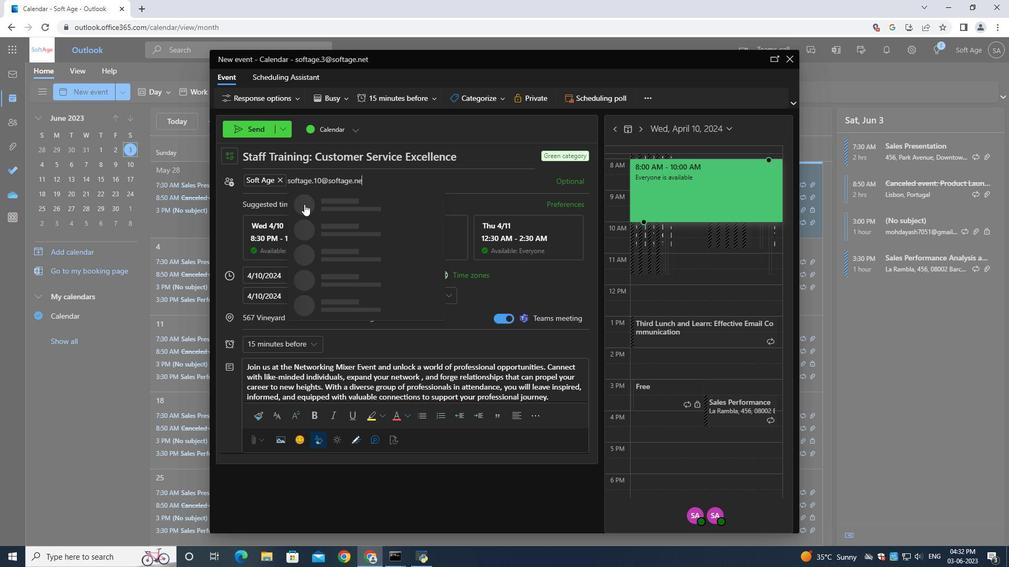 
Action: Mouse moved to (348, 200)
Screenshot: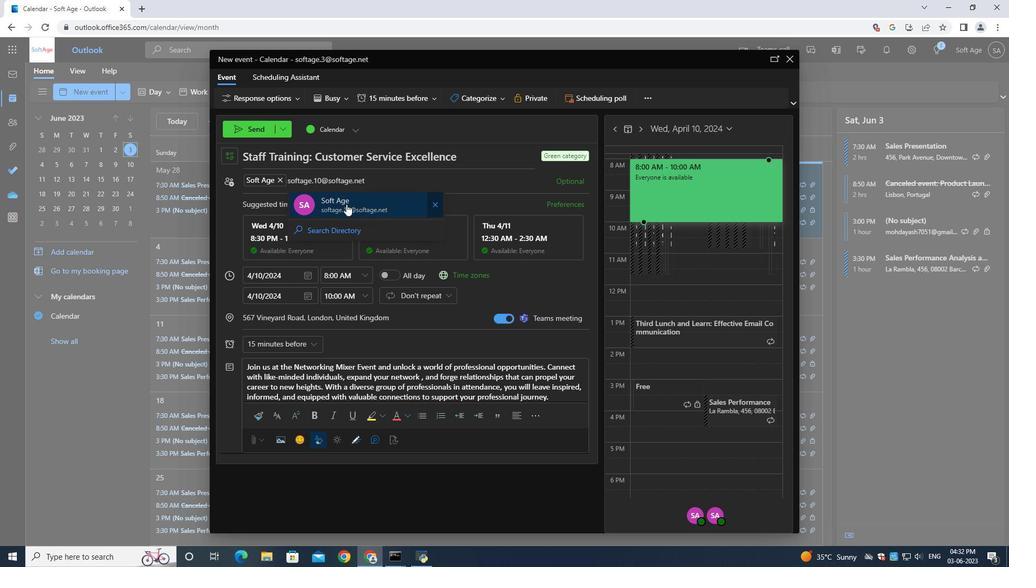 
Action: Mouse pressed left at (348, 200)
Screenshot: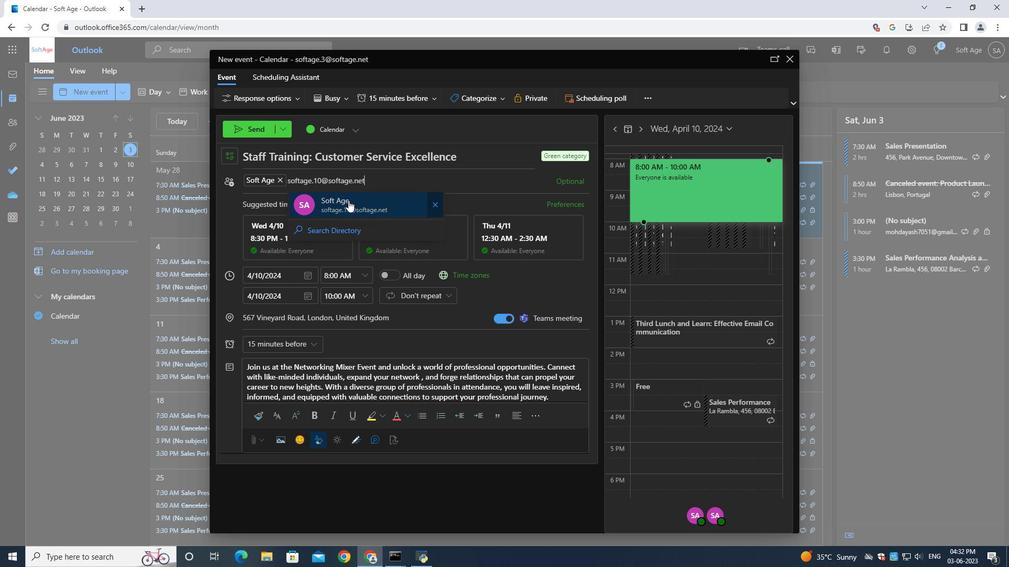 
Action: Mouse moved to (274, 344)
Screenshot: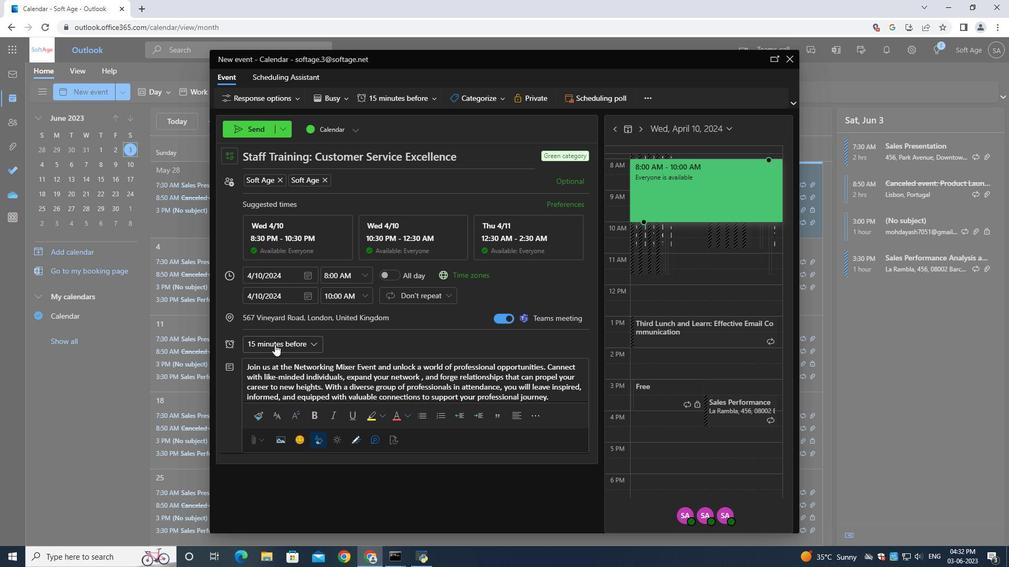 
Action: Mouse pressed left at (274, 344)
Screenshot: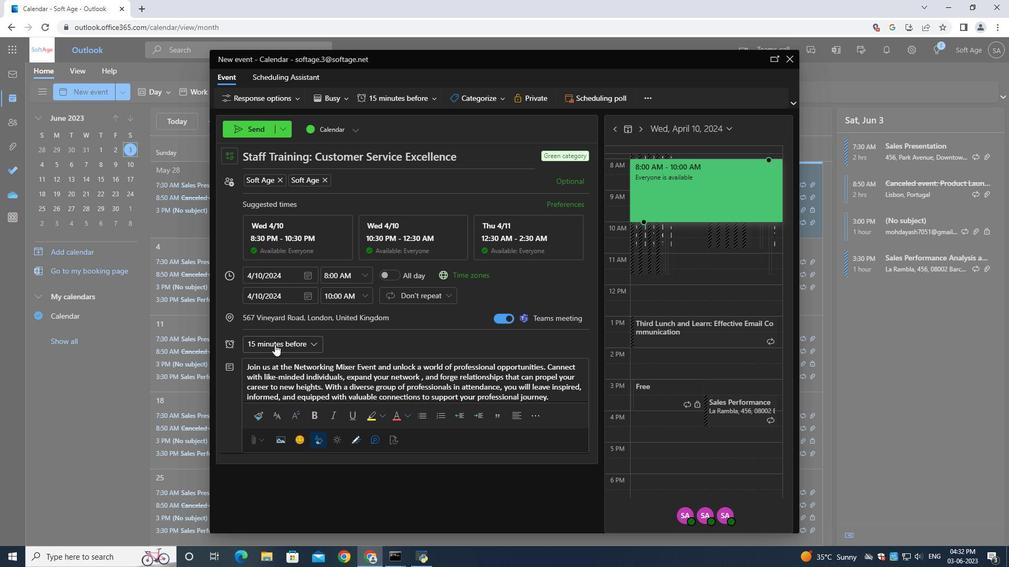 
Action: Mouse moved to (283, 264)
Screenshot: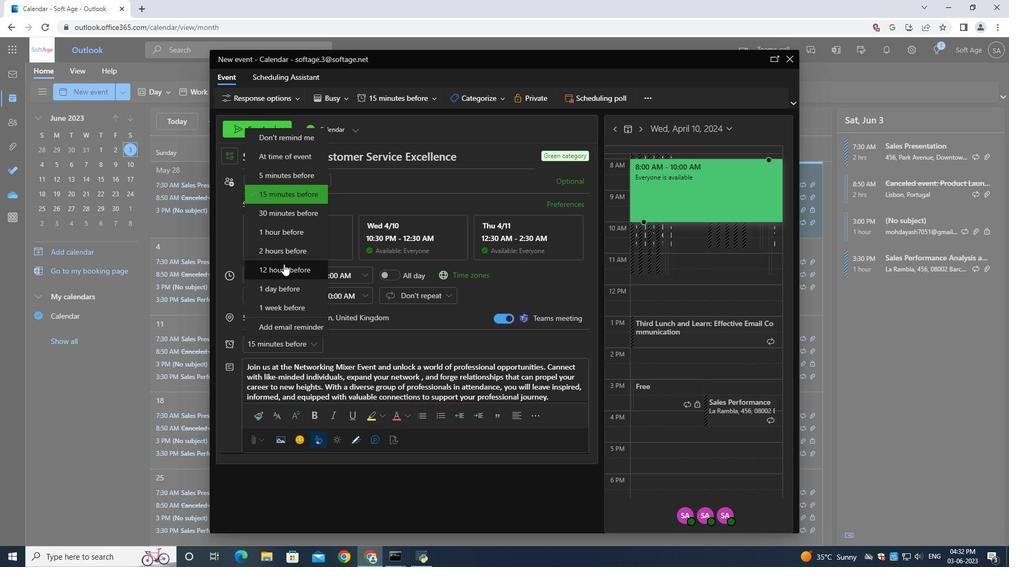 
Action: Mouse pressed left at (283, 264)
Screenshot: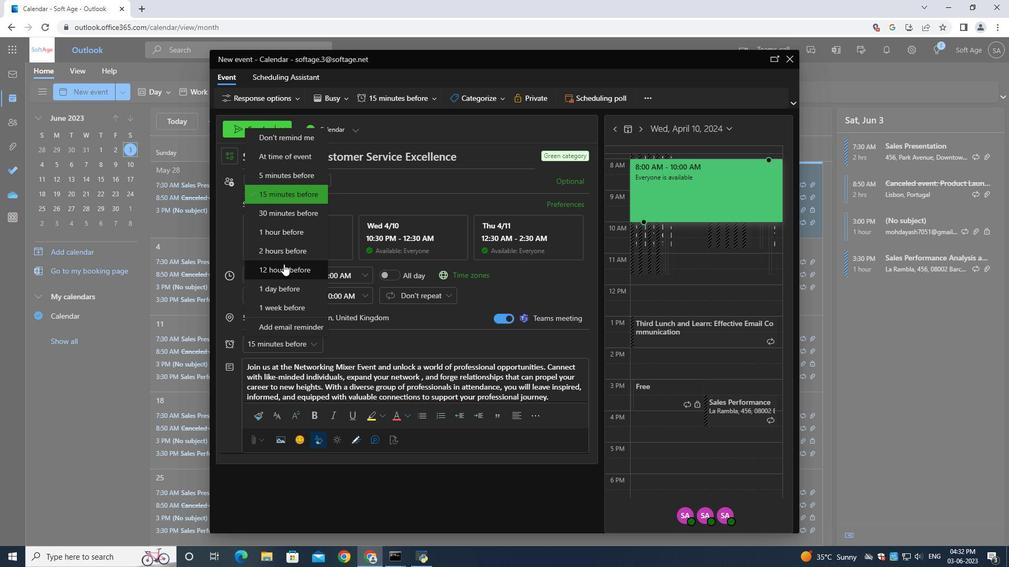 
Action: Mouse moved to (247, 128)
Screenshot: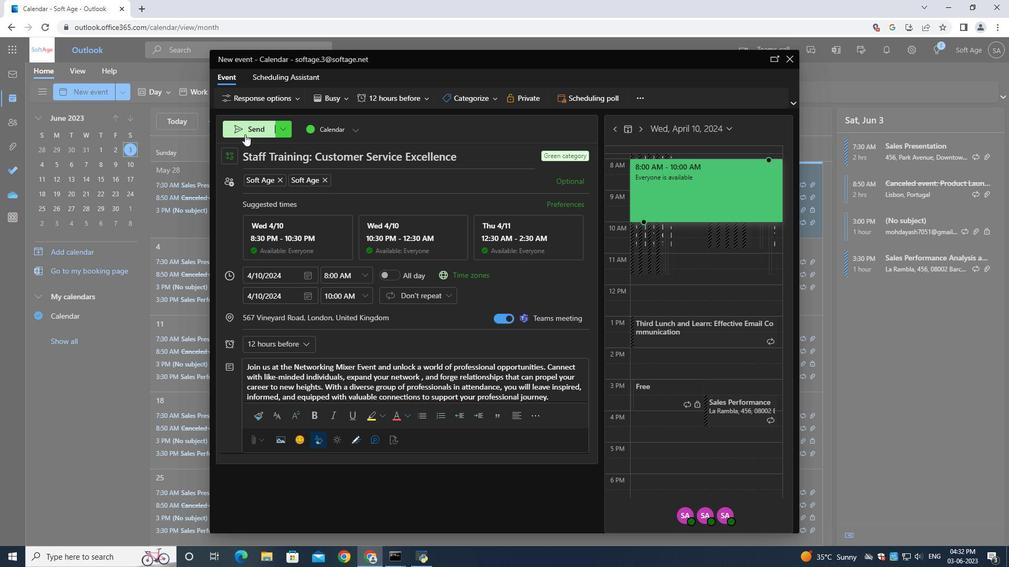 
Action: Mouse pressed left at (247, 128)
Screenshot: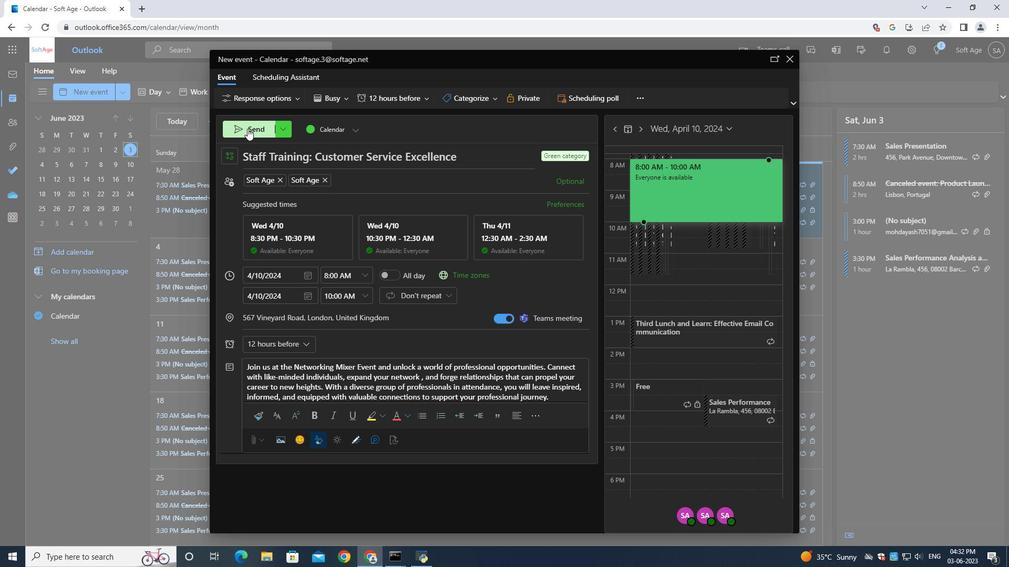 
